 Task: Add an event with the title Second Team Building Workshop: Communication and Trust Building, date '2024/04/15', time 9:40 AM to 11:40 AMand add a description: Encourage participants to share their concerns or fears related to the exercise. Discuss the importance of trust, reliability, and effective communication within the team., put the event into Red category . Add location for the event as: Cork, Ireland, logged in from the account softage.8@softage.netand send the event invitation to softage.4@softage.net and softage.5@softage.net. Set a reminder for the event At time of event
Action: Mouse moved to (124, 155)
Screenshot: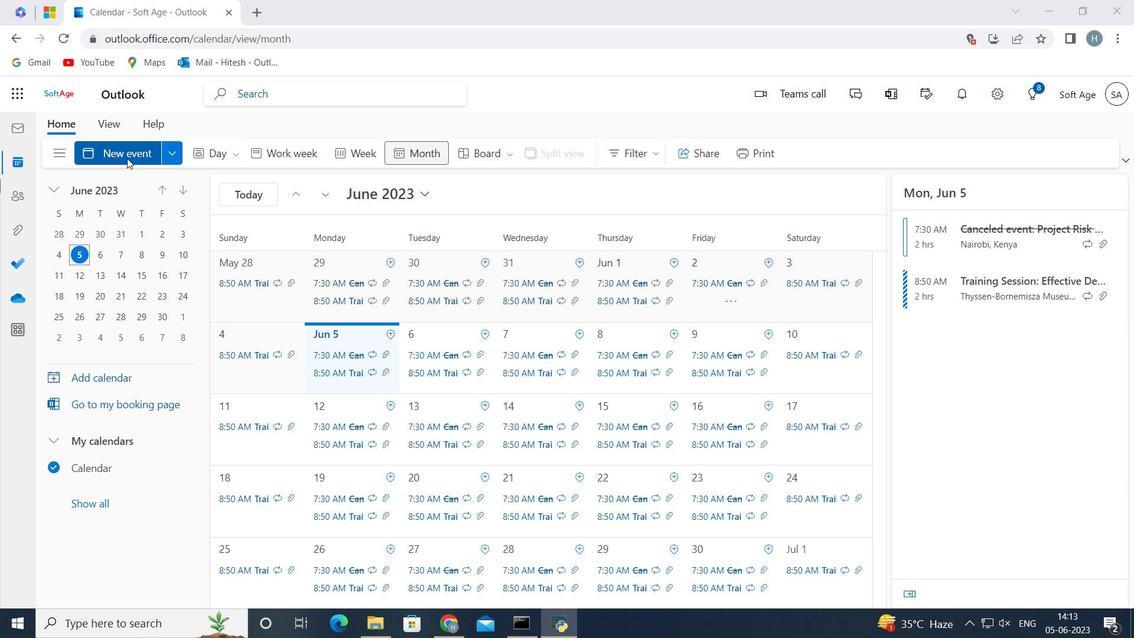 
Action: Mouse pressed left at (124, 155)
Screenshot: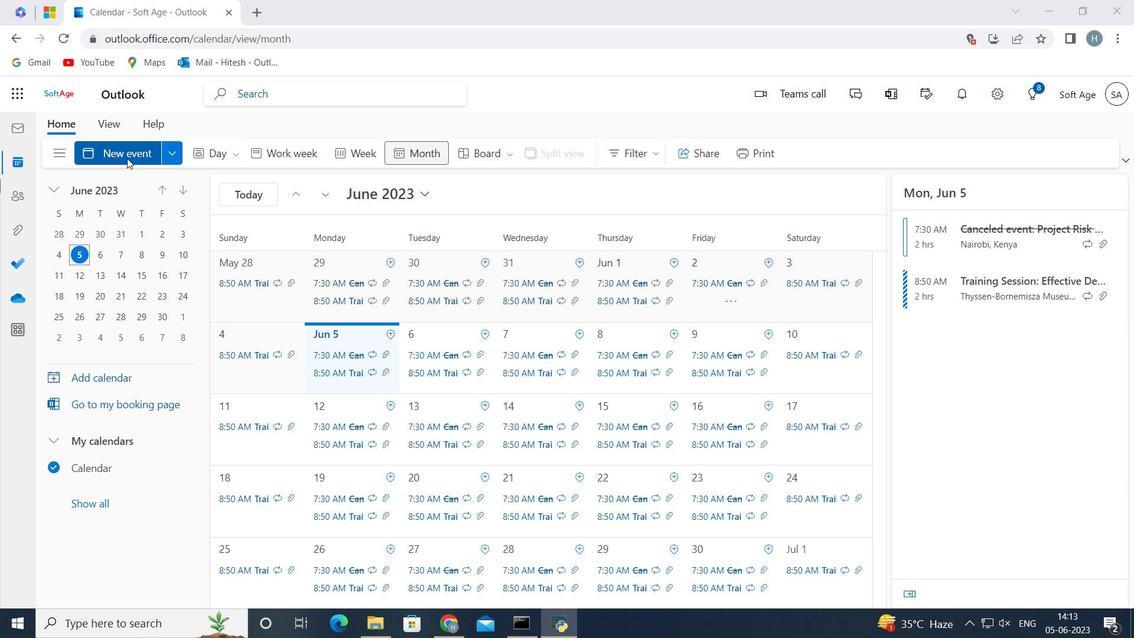 
Action: Mouse moved to (280, 242)
Screenshot: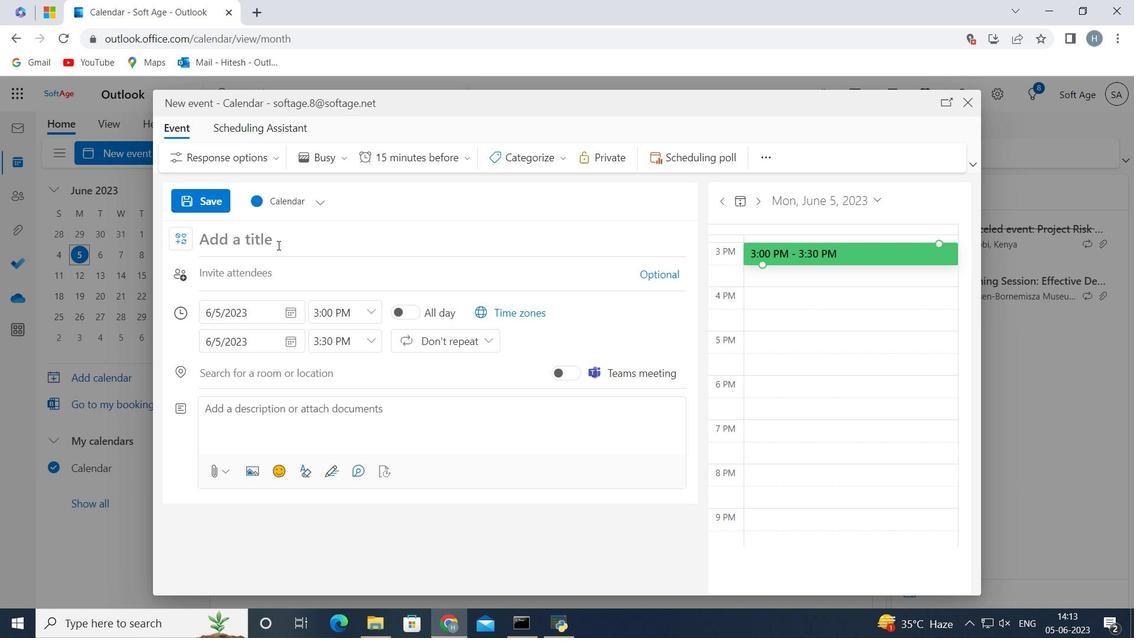
Action: Mouse pressed left at (280, 242)
Screenshot: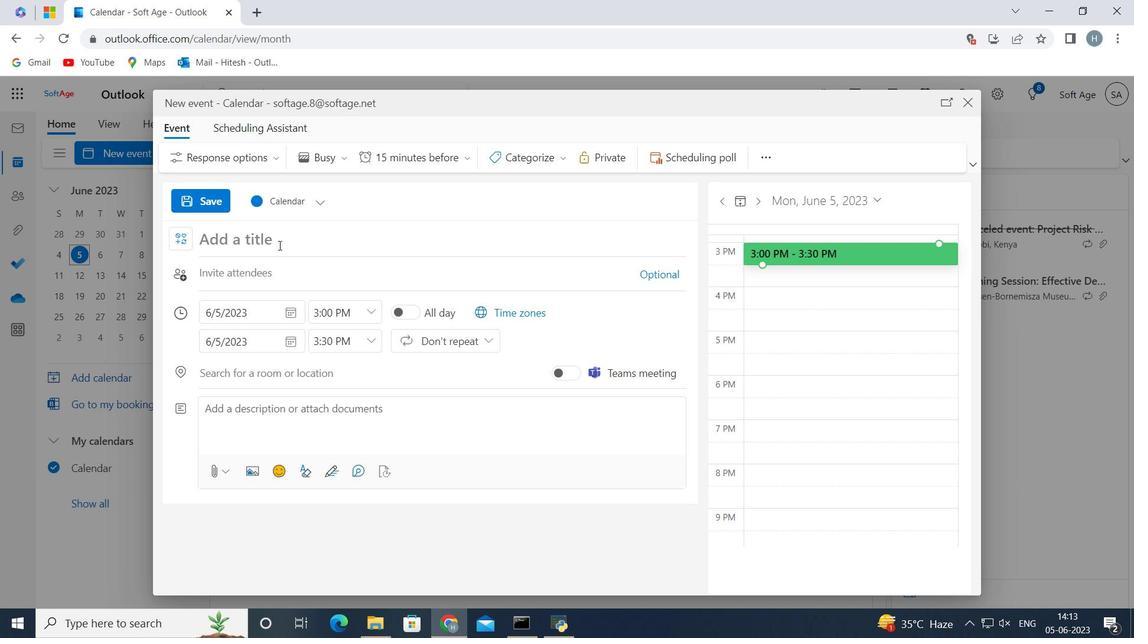 
Action: Key pressed <Key.shift>Second<Key.space><Key.shift>Team<Key.space><Key.shift>building<Key.space><Key.shift>workshop<Key.shift_r>:<Key.space><Key.shift>Communication<Key.space>and<Key.space><Key.shift>Trust<Key.space><Key.shift>Buildi<Key.backspace>ling<Key.backspace><Key.backspace><Key.backspace><Key.backspace>ing<Key.space>
Screenshot: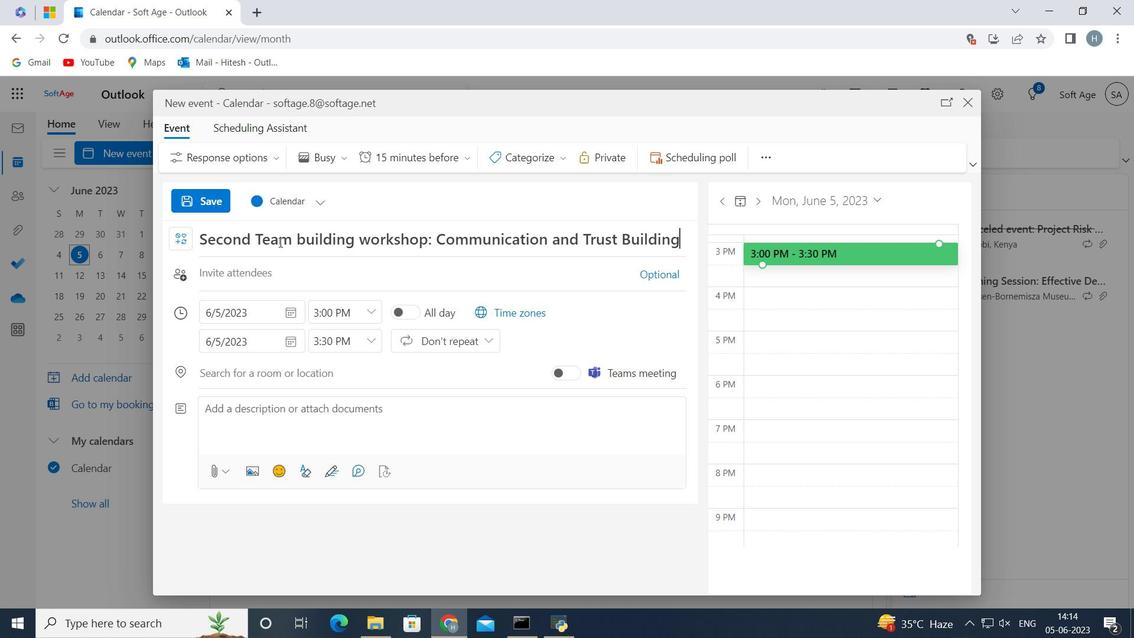 
Action: Mouse moved to (289, 312)
Screenshot: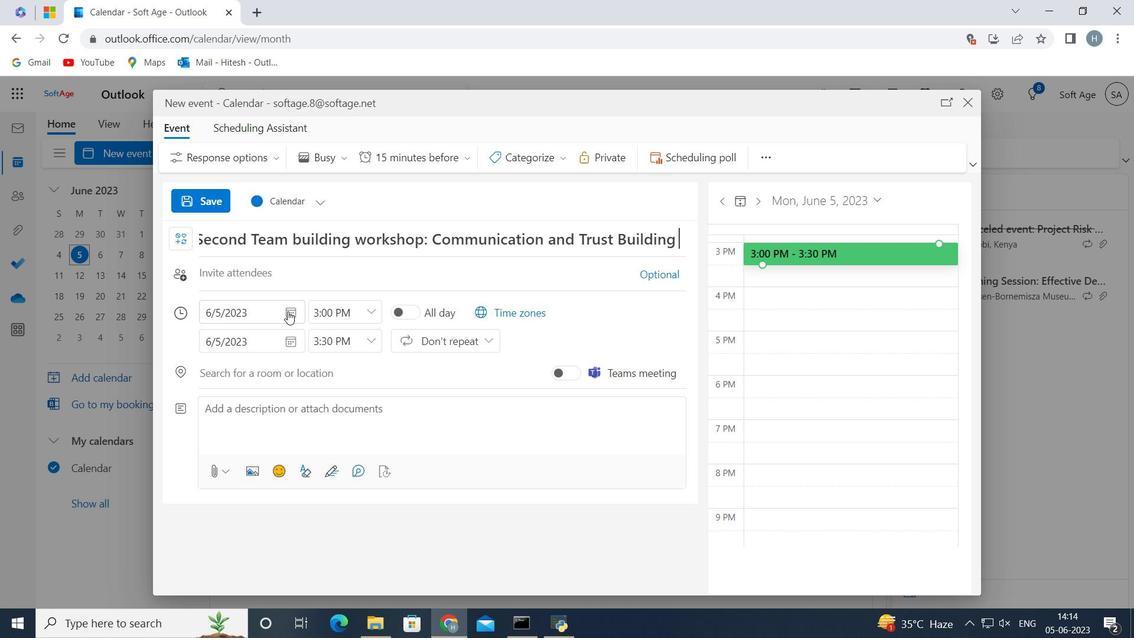 
Action: Mouse pressed left at (289, 312)
Screenshot: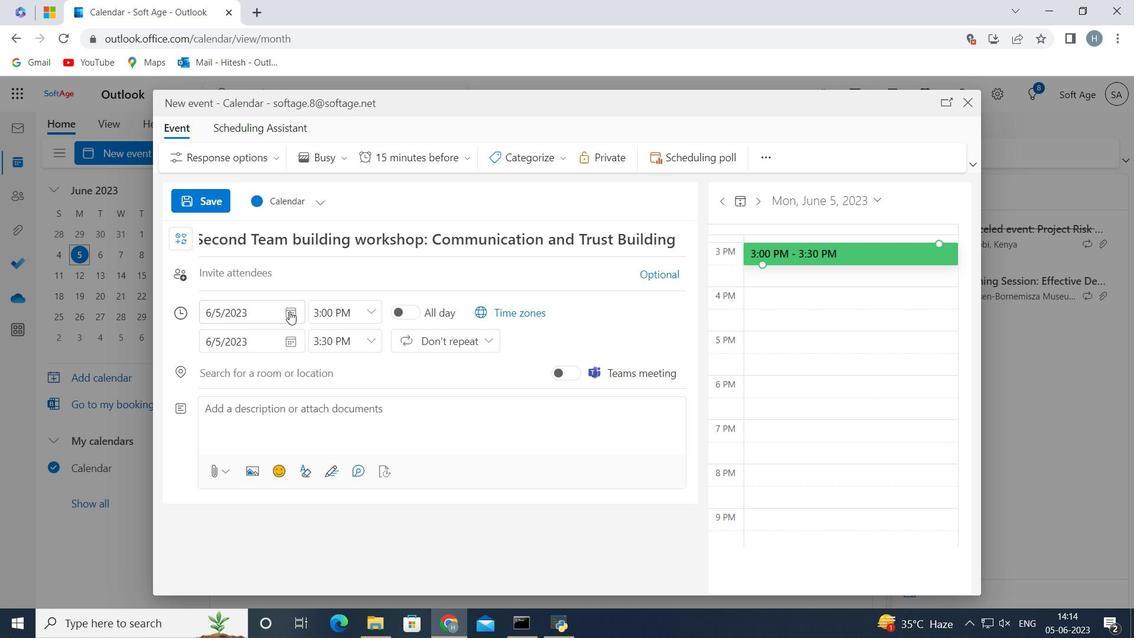 
Action: Mouse moved to (257, 339)
Screenshot: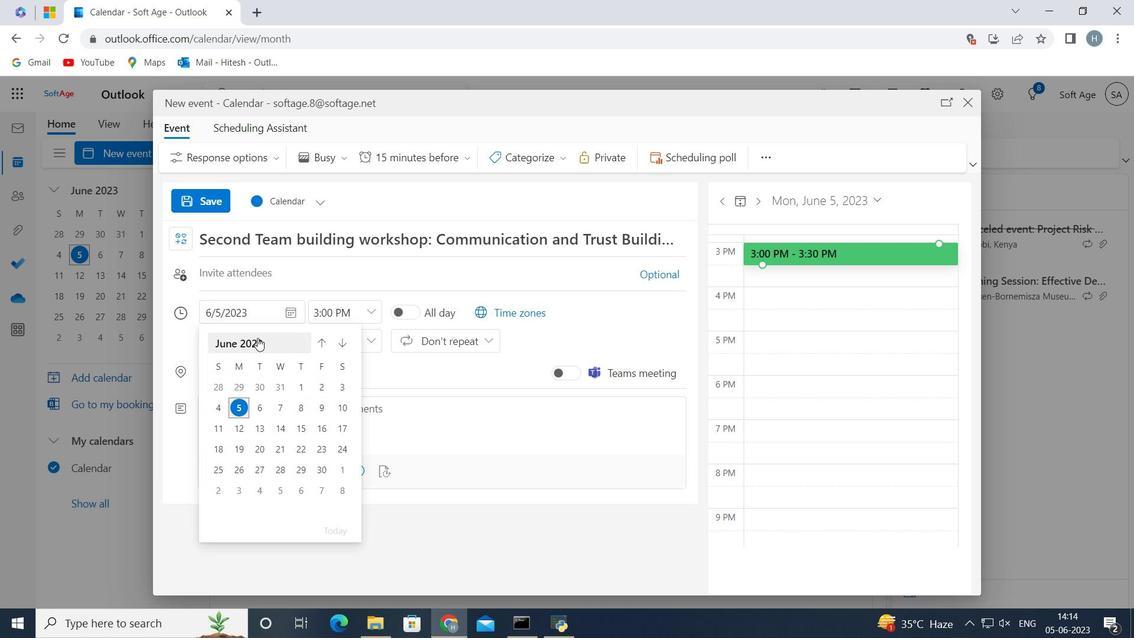 
Action: Mouse pressed left at (257, 339)
Screenshot: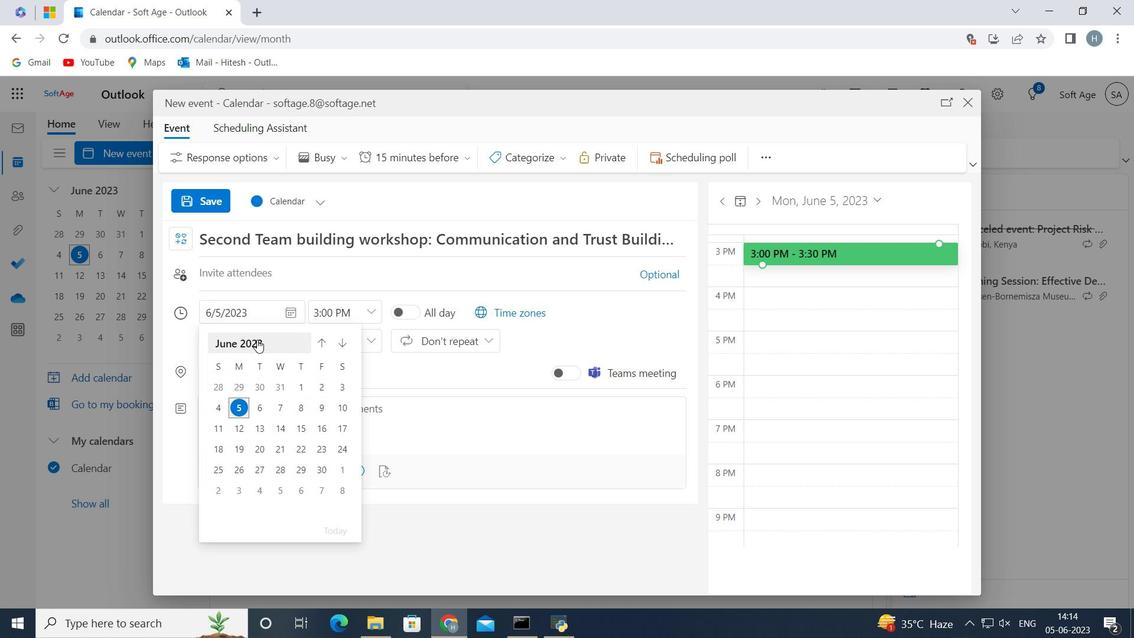
Action: Mouse pressed left at (257, 339)
Screenshot: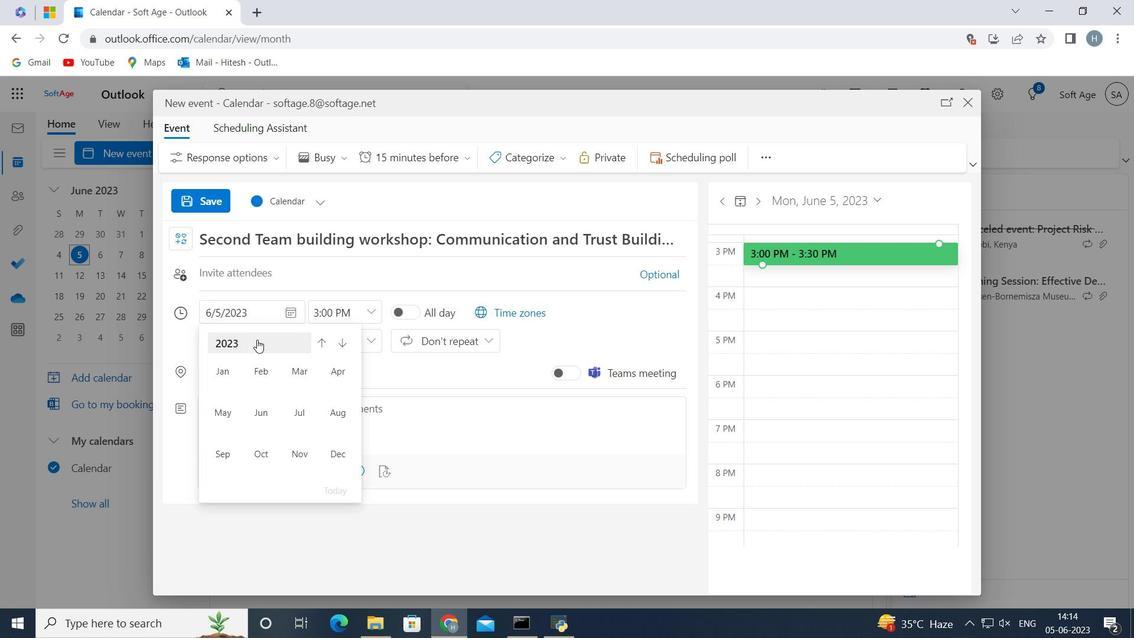 
Action: Mouse moved to (226, 410)
Screenshot: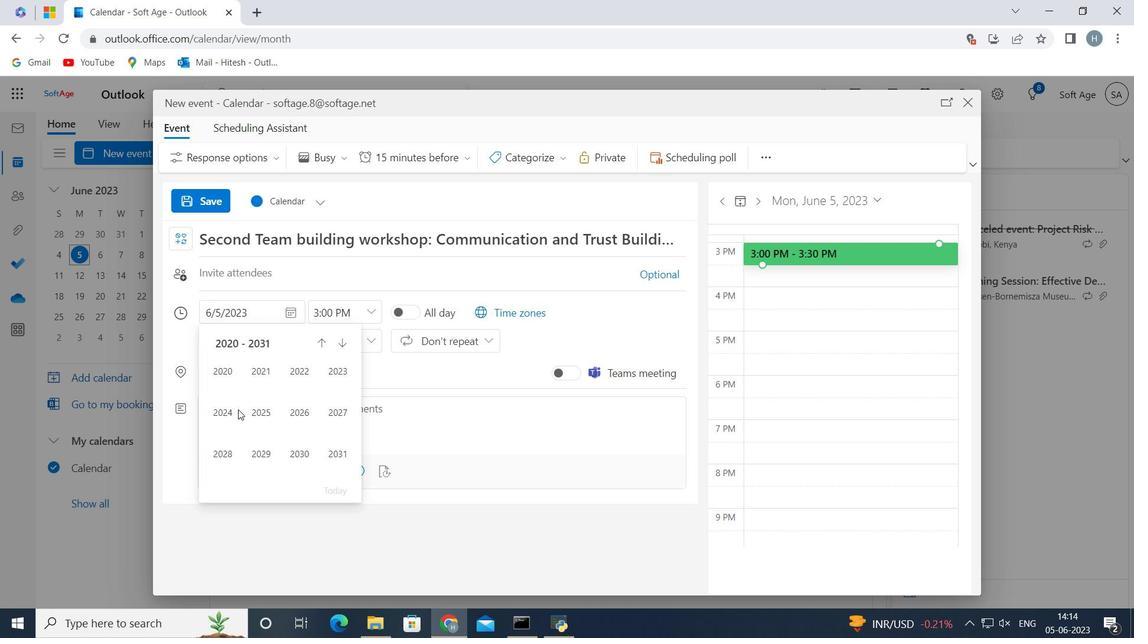 
Action: Mouse pressed left at (226, 410)
Screenshot: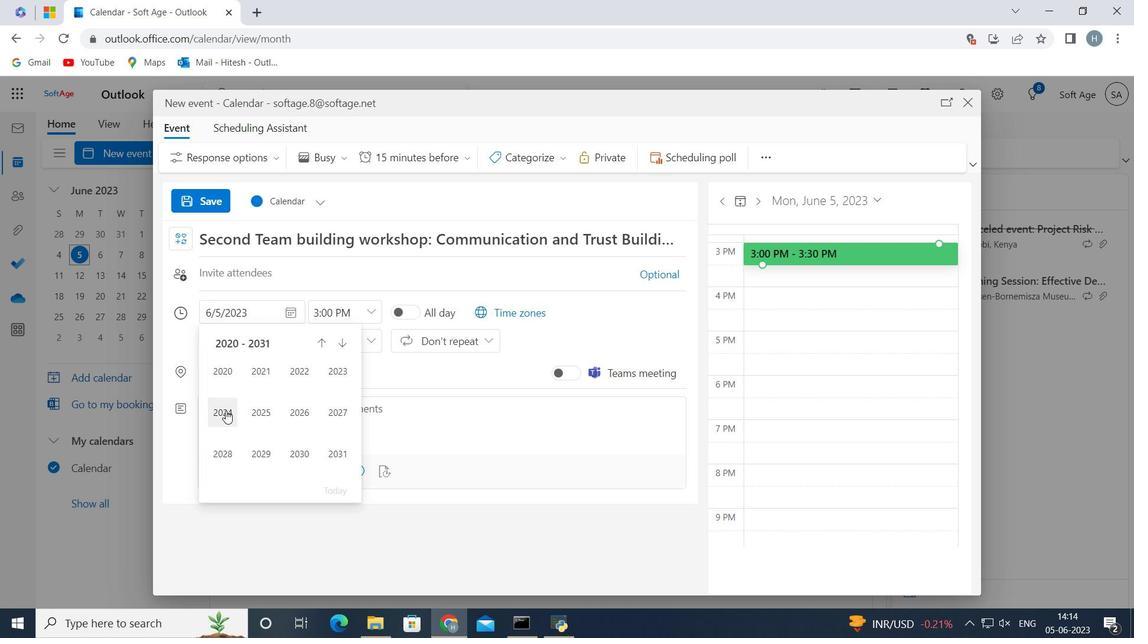 
Action: Mouse moved to (335, 369)
Screenshot: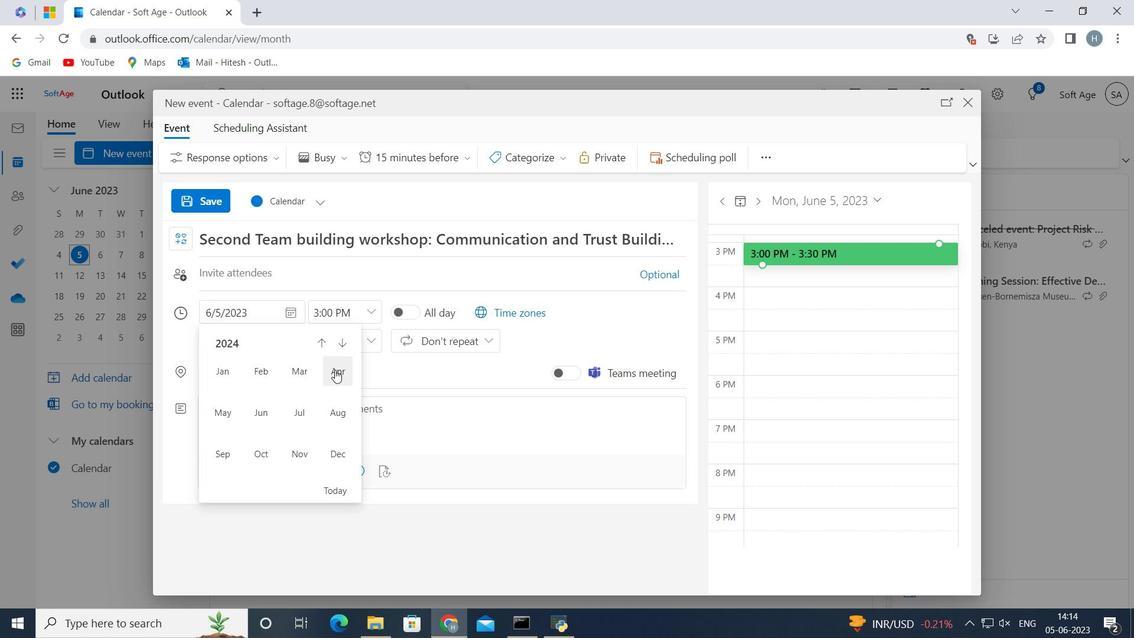 
Action: Mouse pressed left at (335, 369)
Screenshot: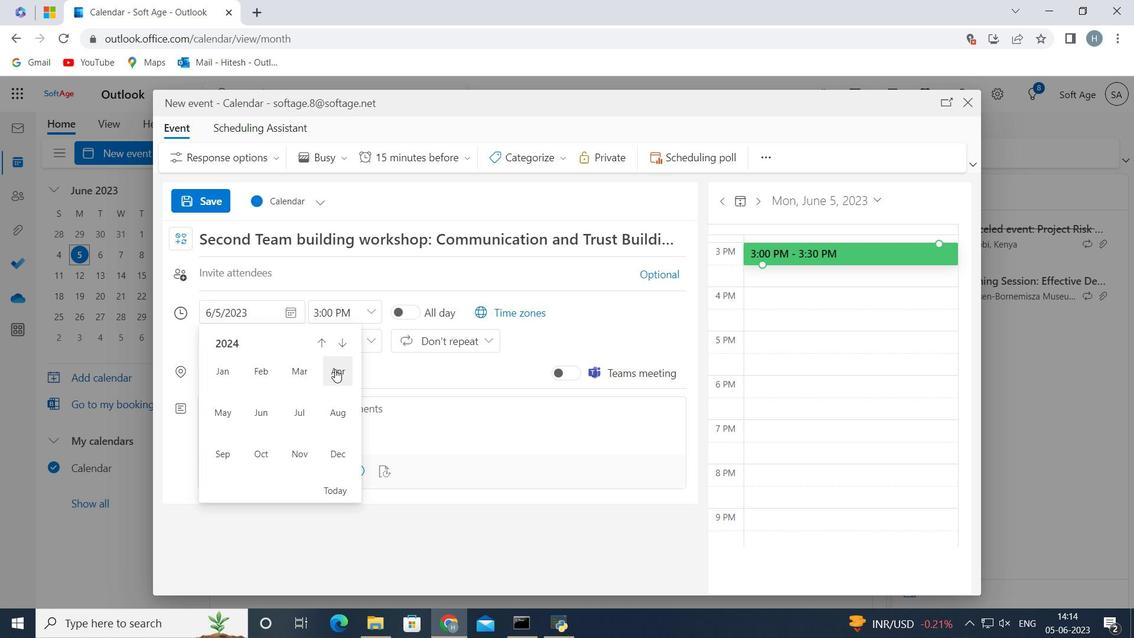 
Action: Mouse moved to (245, 424)
Screenshot: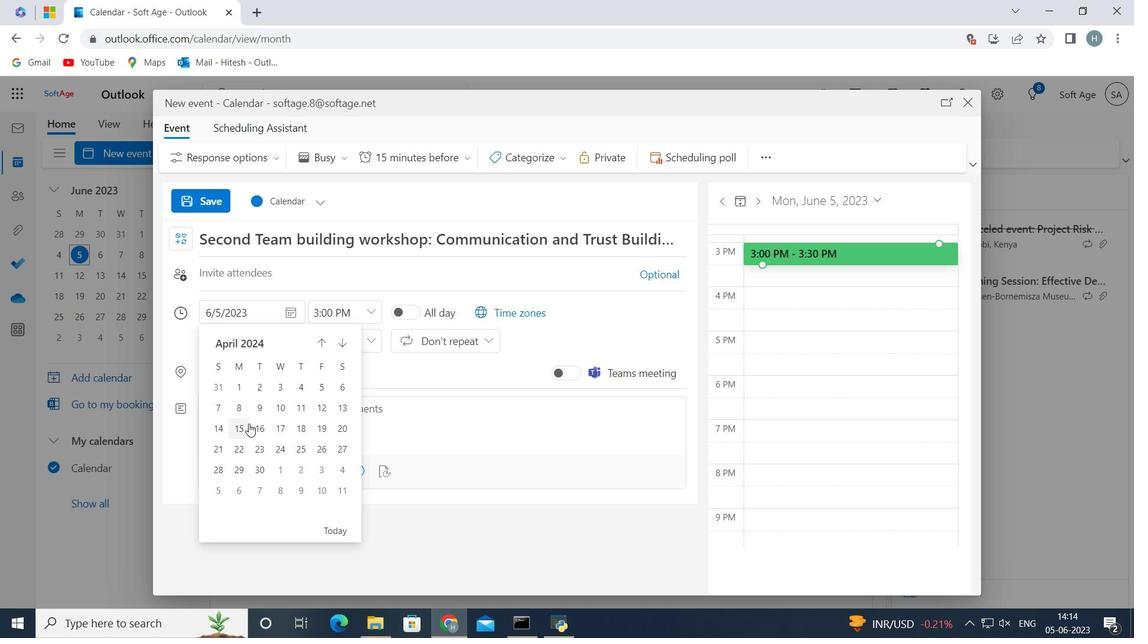 
Action: Mouse pressed left at (245, 424)
Screenshot: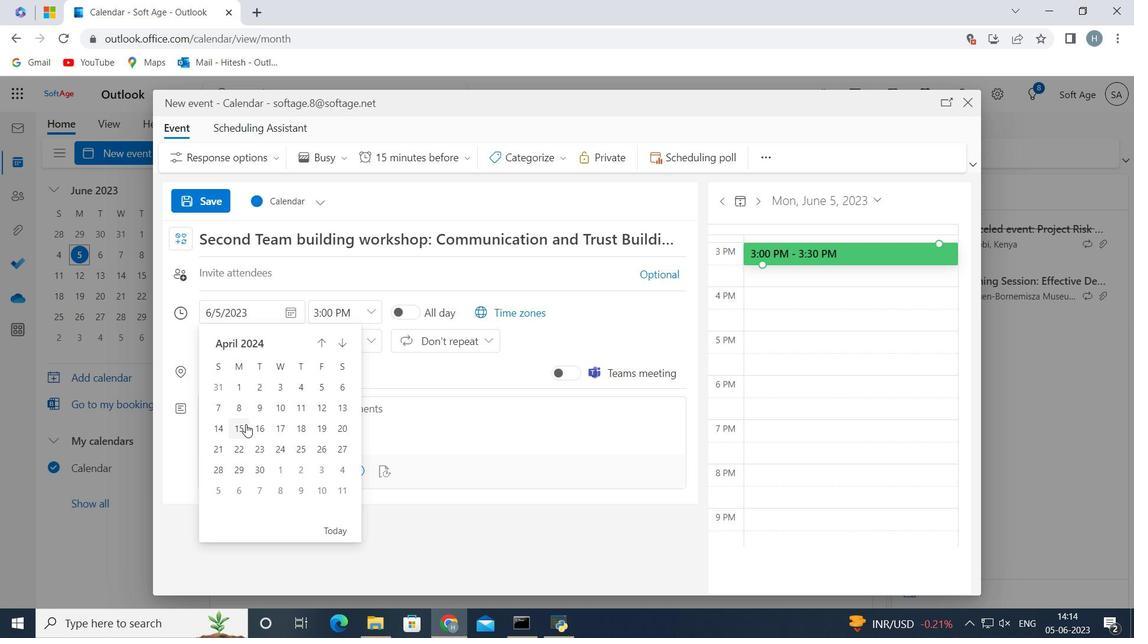 
Action: Mouse moved to (372, 312)
Screenshot: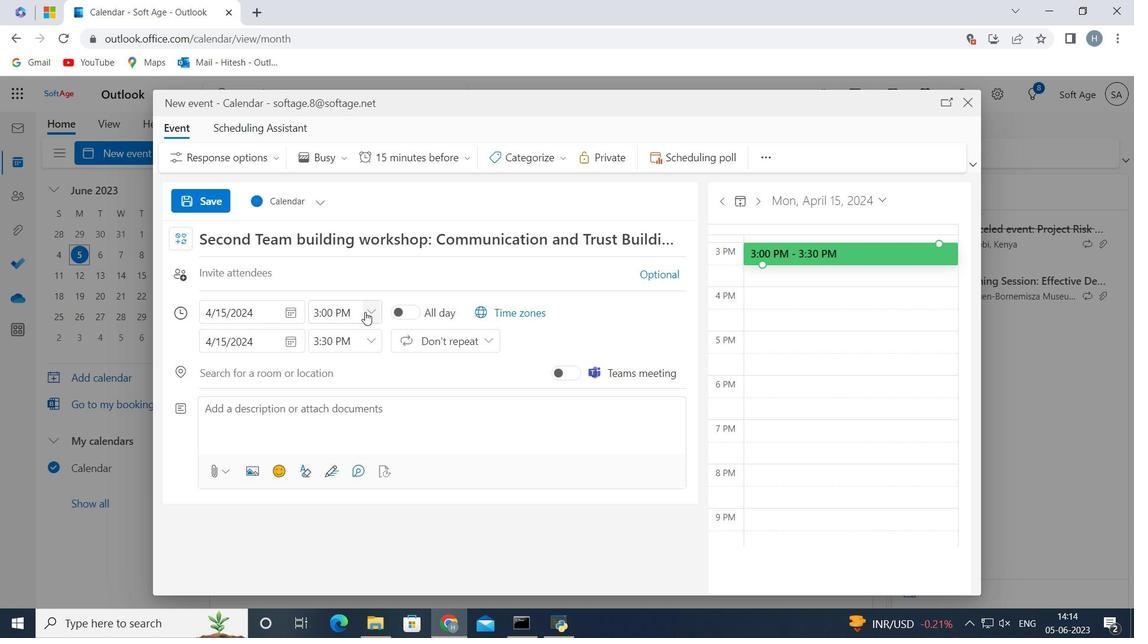 
Action: Mouse pressed left at (372, 312)
Screenshot: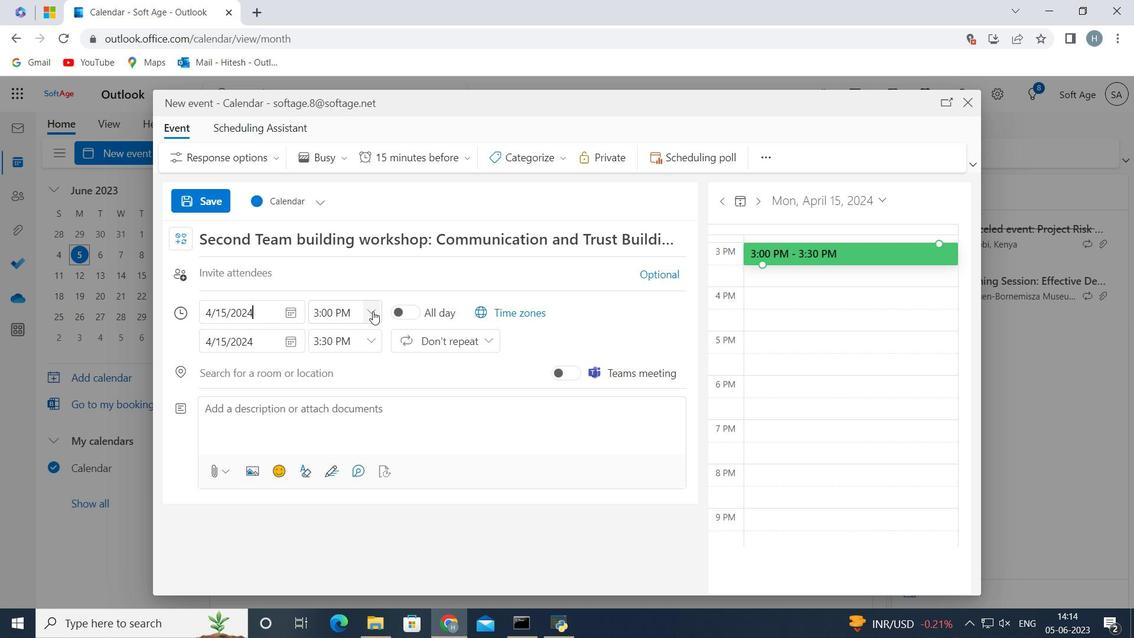 
Action: Mouse moved to (345, 365)
Screenshot: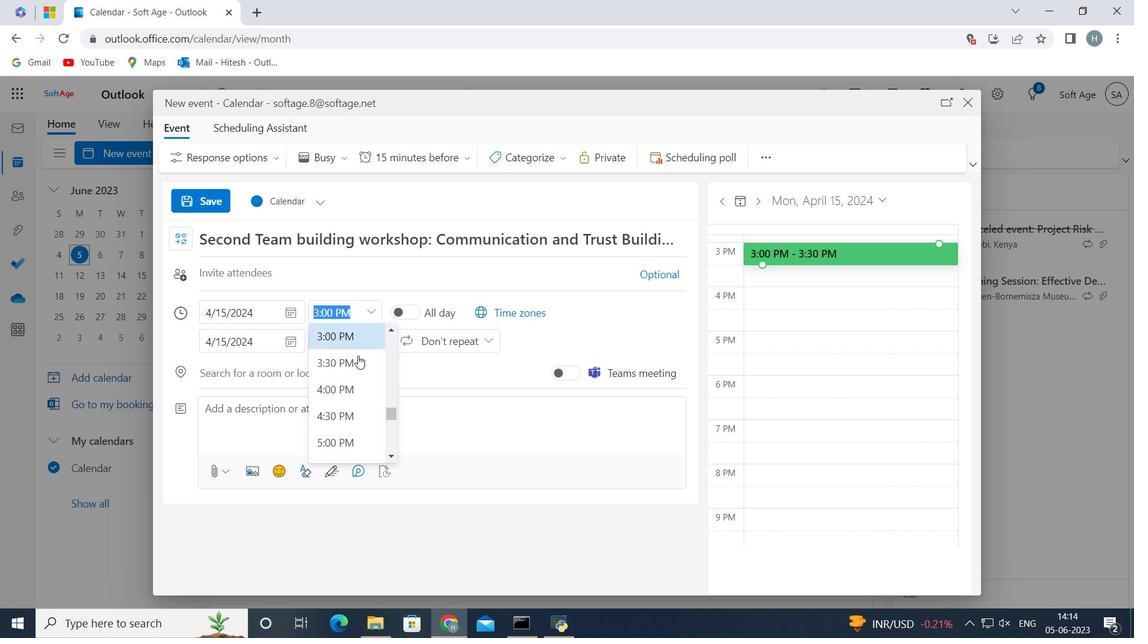 
Action: Mouse scrolled (345, 365) with delta (0, 0)
Screenshot: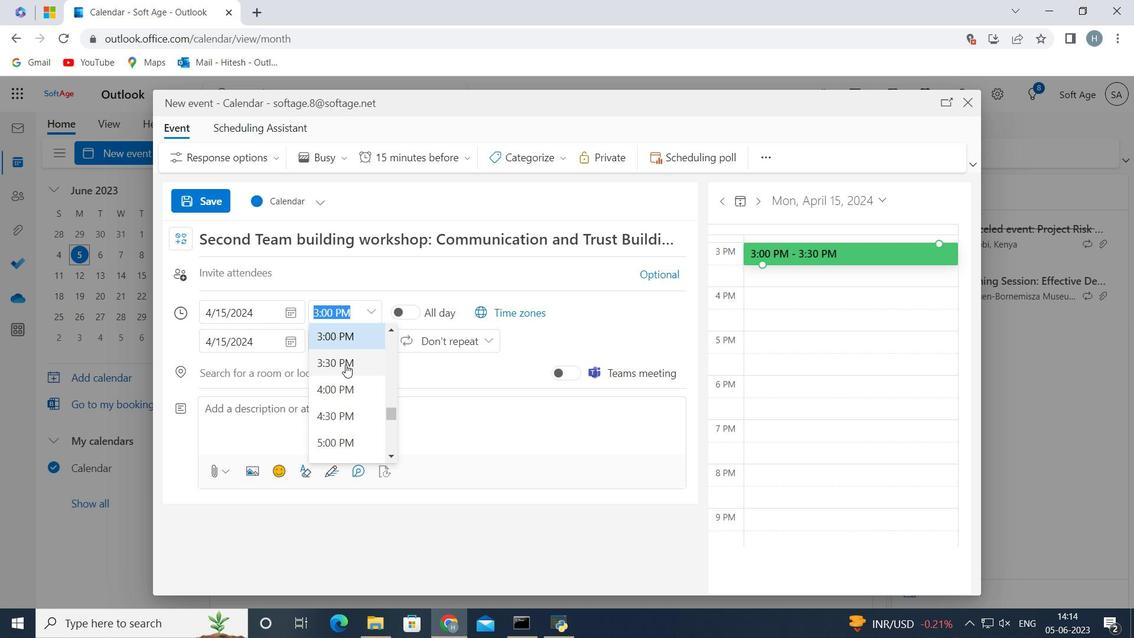 
Action: Mouse scrolled (345, 365) with delta (0, 0)
Screenshot: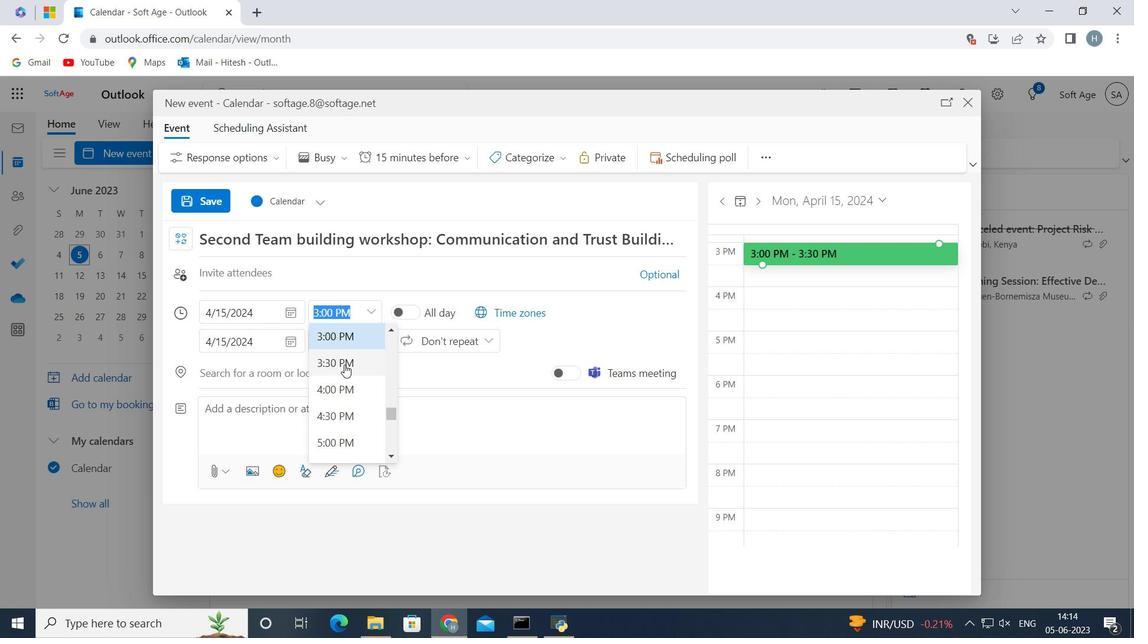 
Action: Mouse scrolled (345, 365) with delta (0, 0)
Screenshot: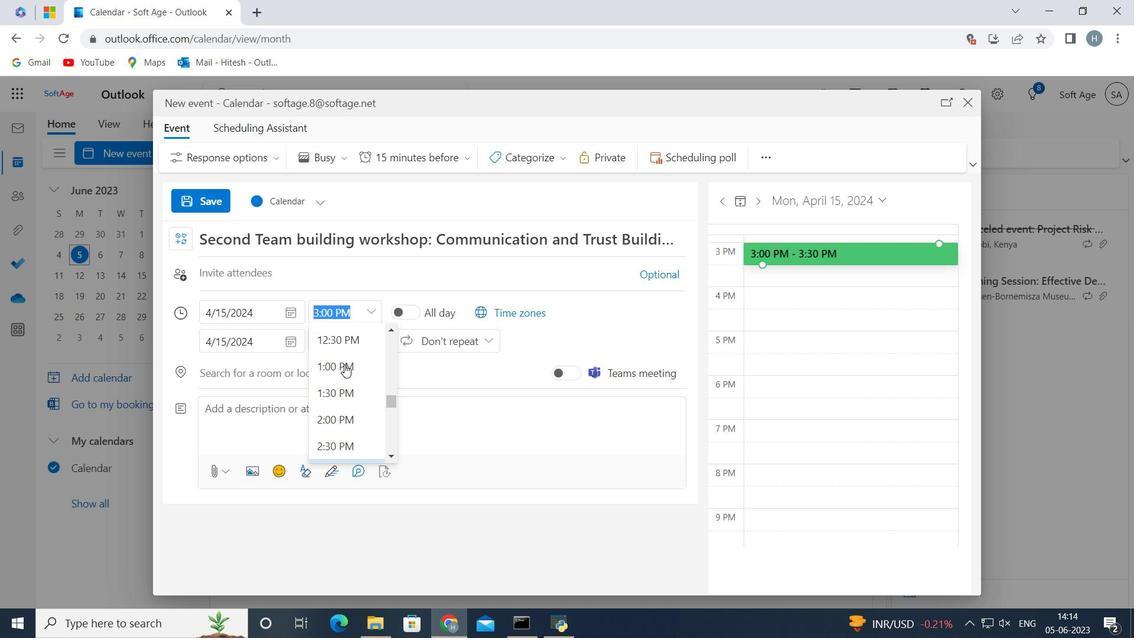 
Action: Mouse scrolled (345, 365) with delta (0, 0)
Screenshot: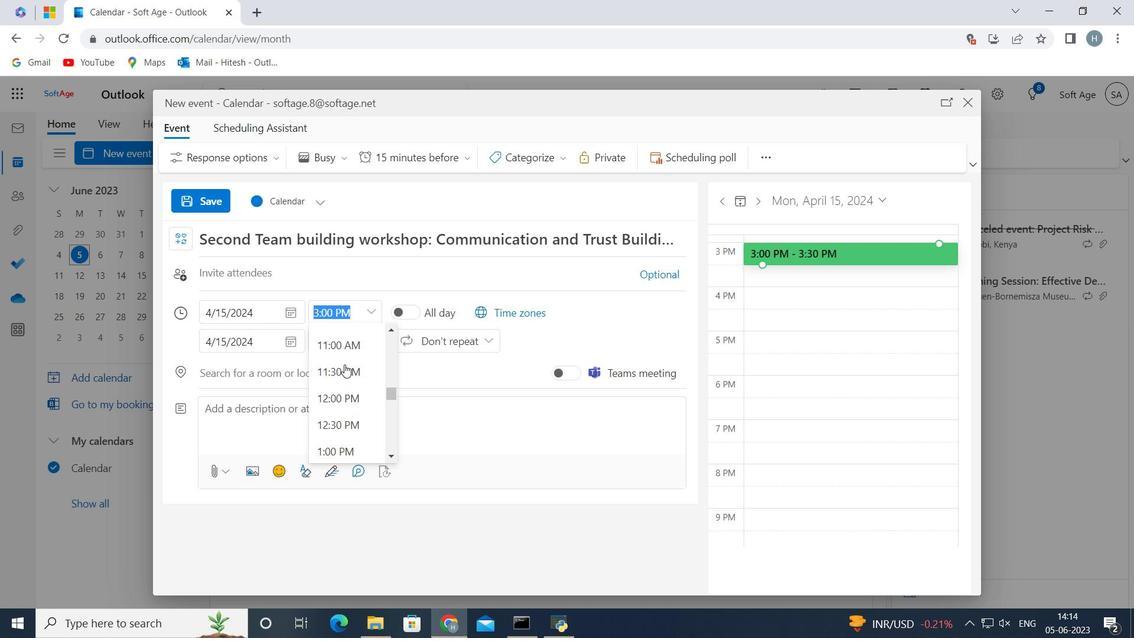 
Action: Mouse scrolled (345, 365) with delta (0, 0)
Screenshot: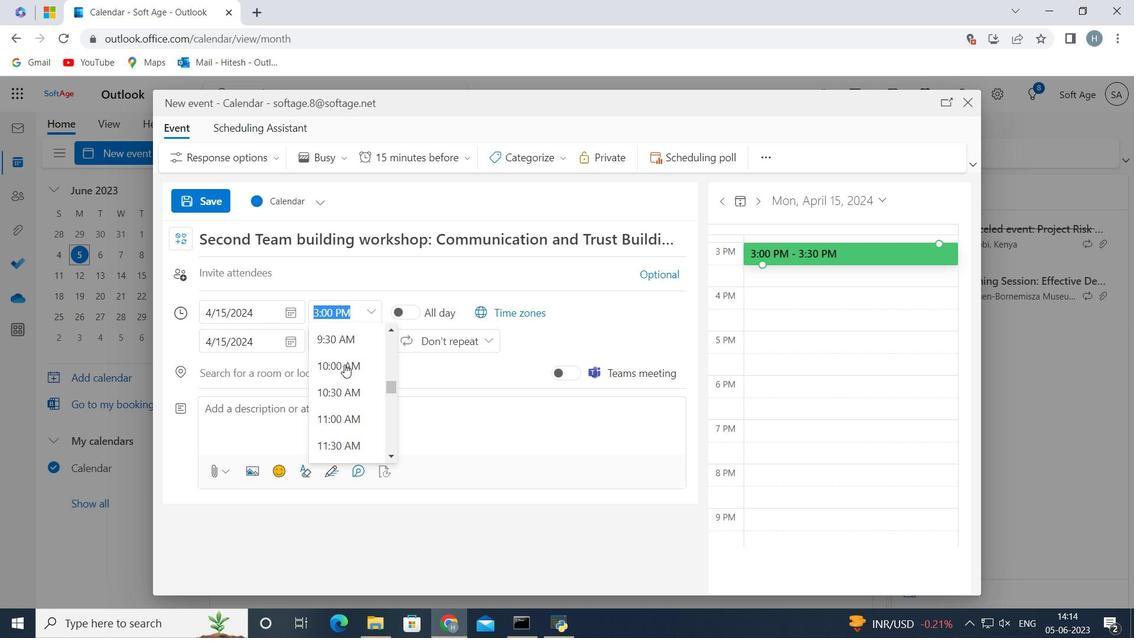 
Action: Mouse moved to (326, 405)
Screenshot: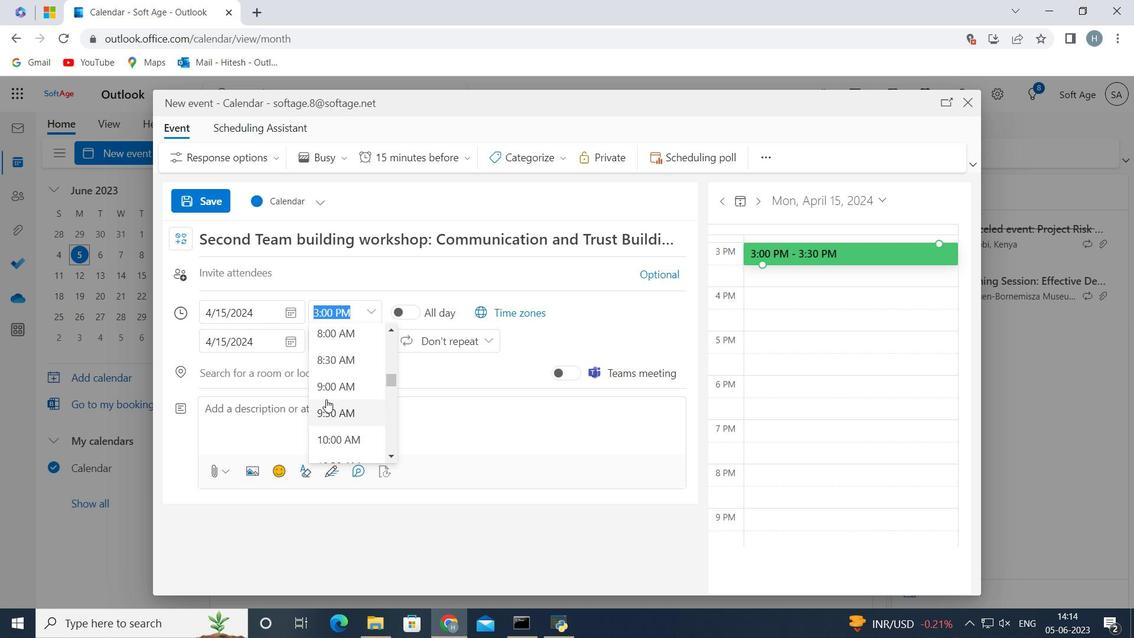 
Action: Mouse pressed left at (326, 405)
Screenshot: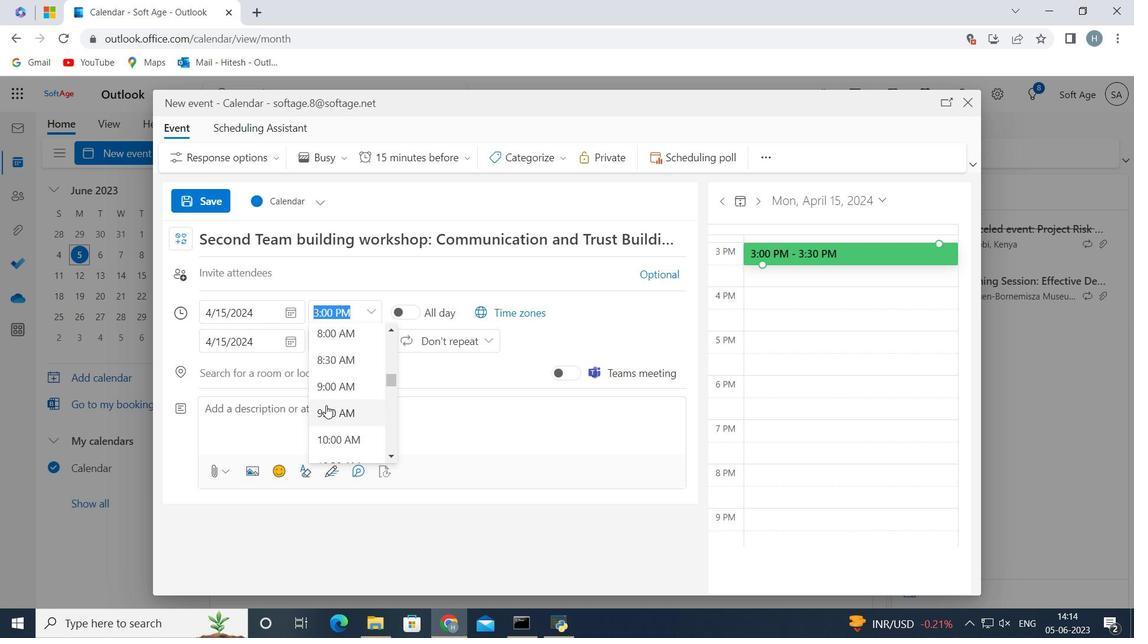 
Action: Mouse moved to (334, 313)
Screenshot: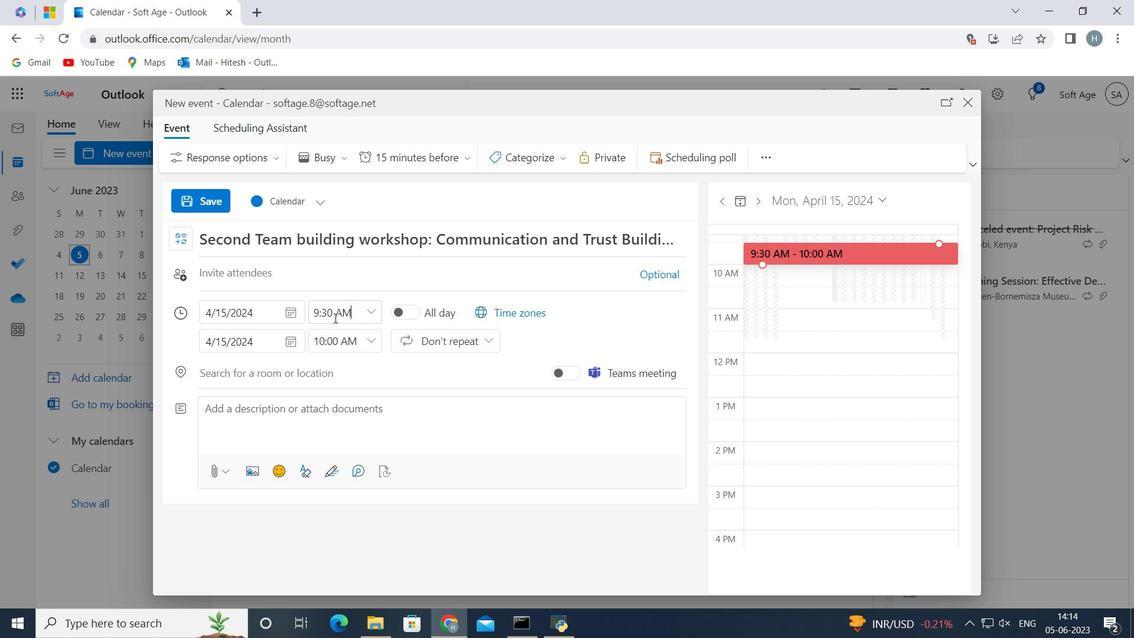 
Action: Mouse pressed left at (334, 313)
Screenshot: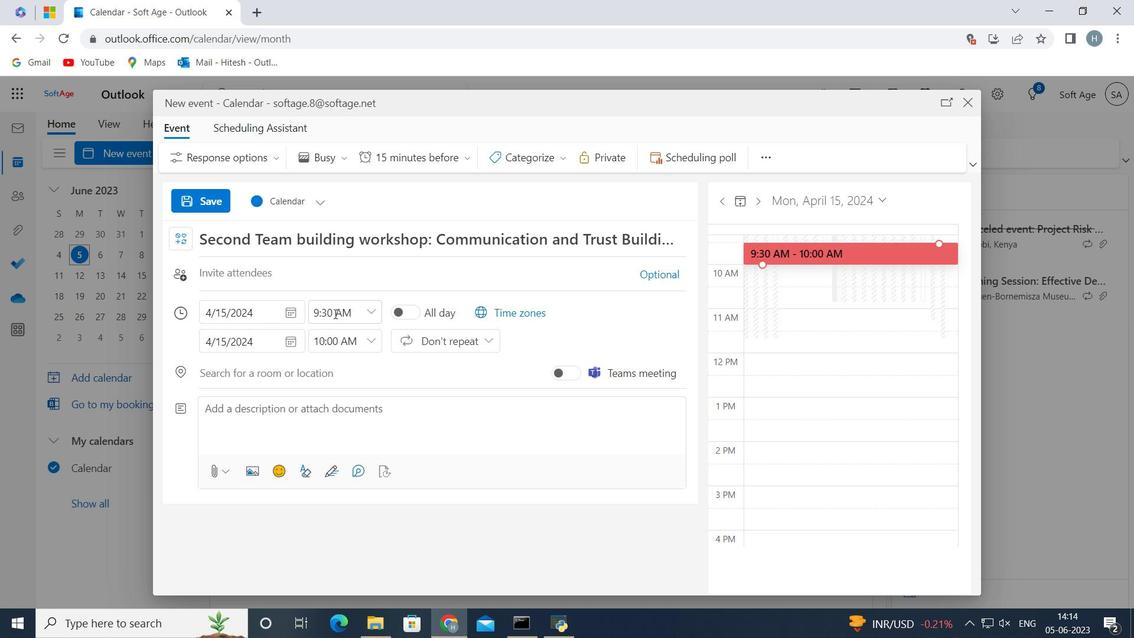 
Action: Mouse moved to (332, 313)
Screenshot: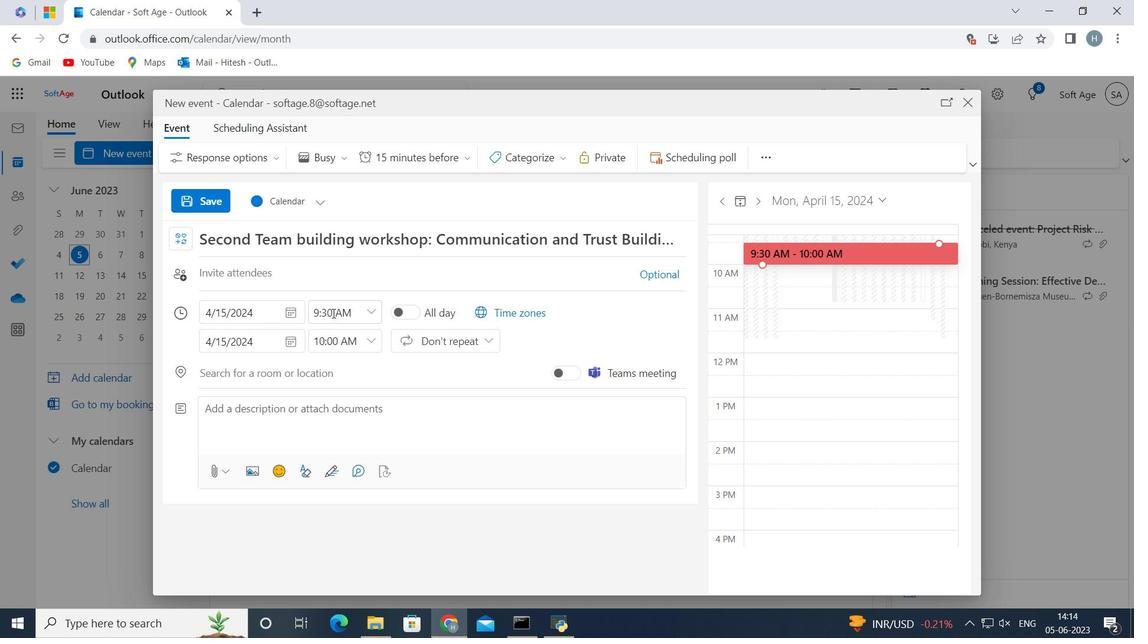 
Action: Mouse pressed left at (332, 313)
Screenshot: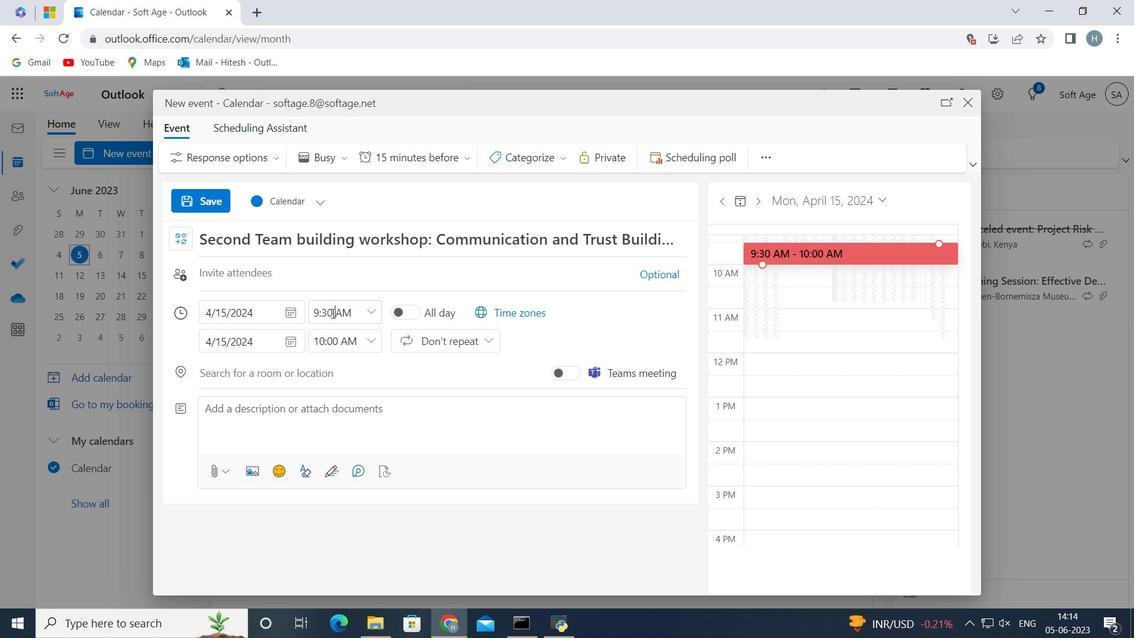 
Action: Key pressed <Key.backspace><Key.backspace>40
Screenshot: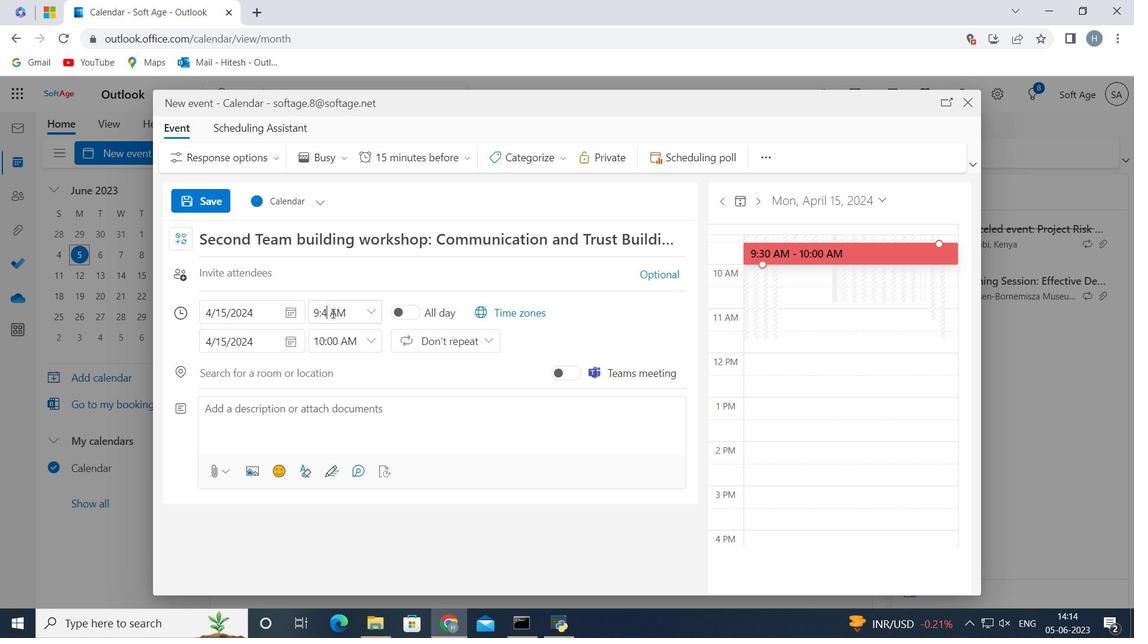 
Action: Mouse moved to (368, 336)
Screenshot: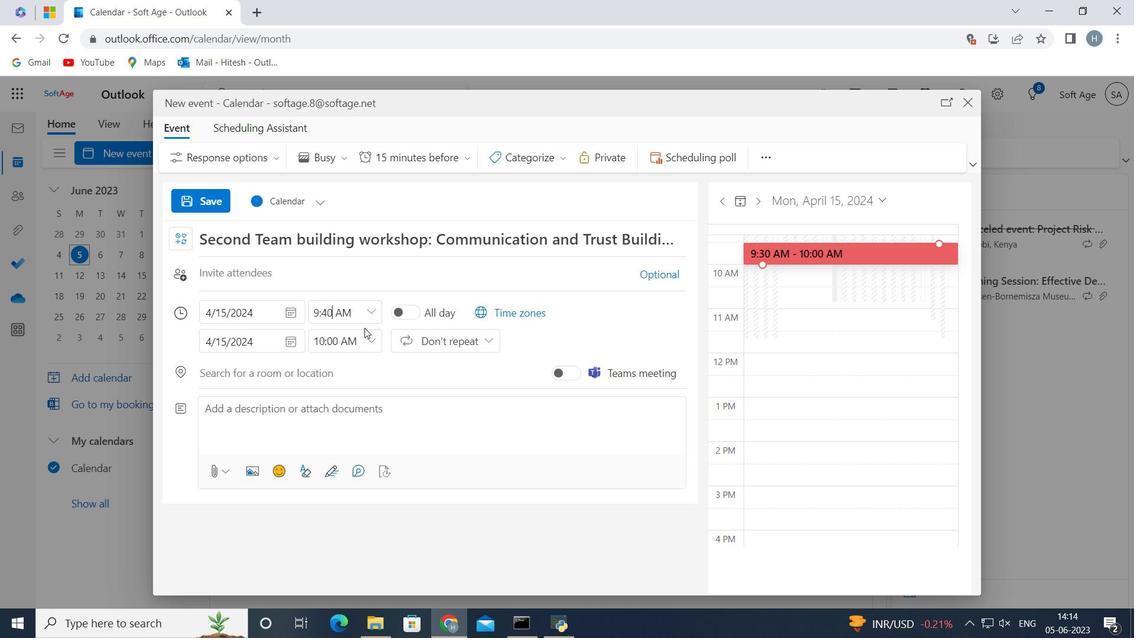 
Action: Mouse pressed left at (368, 336)
Screenshot: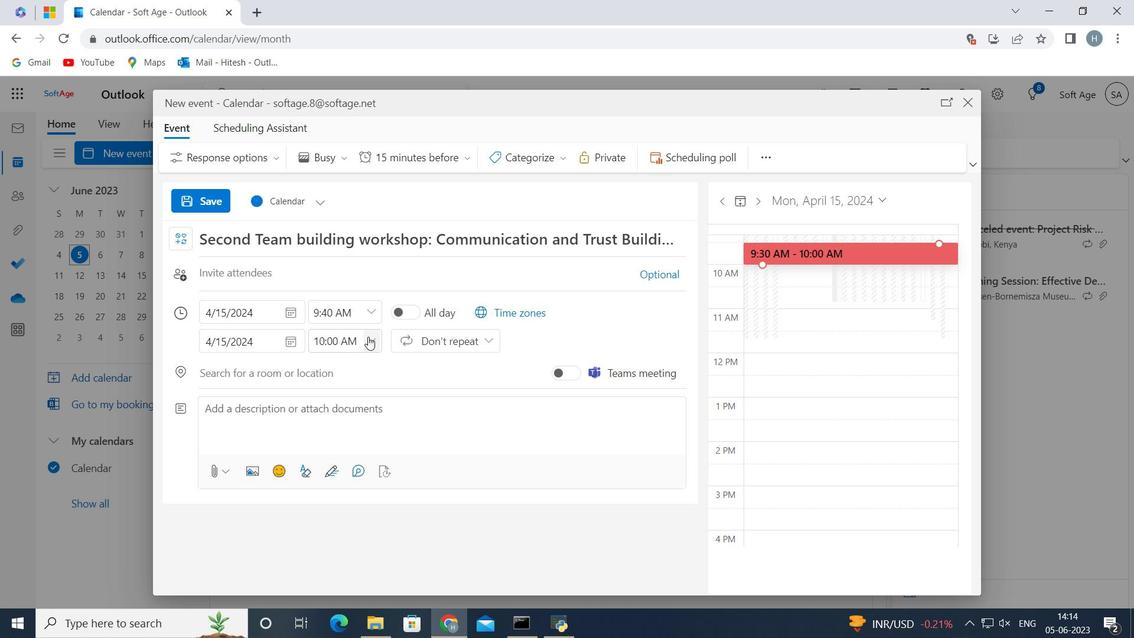 
Action: Mouse moved to (349, 444)
Screenshot: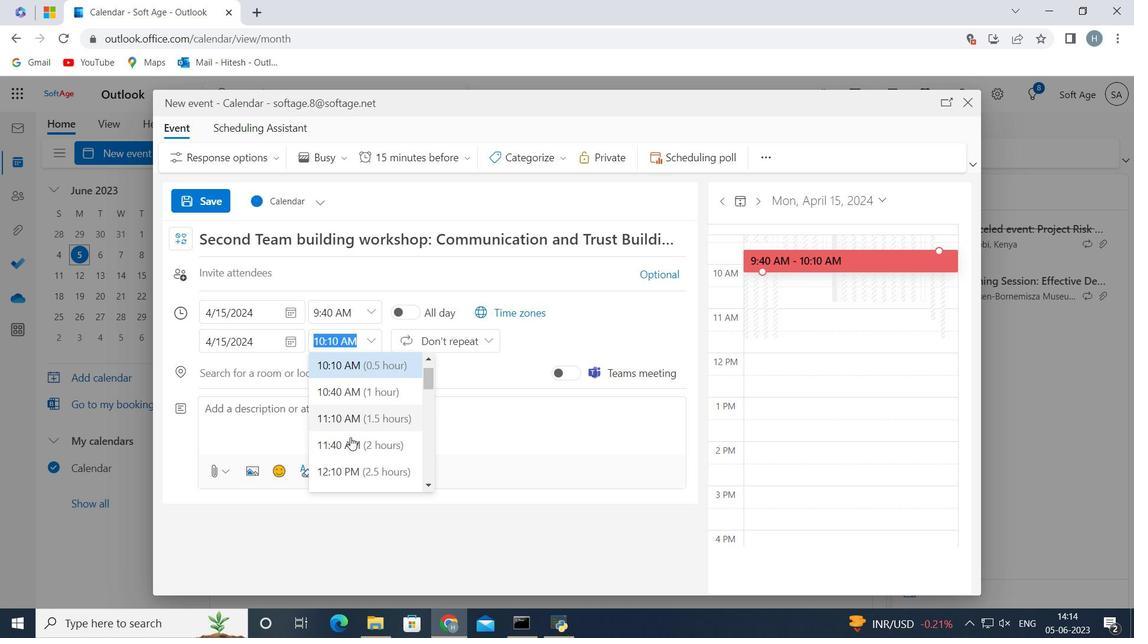 
Action: Mouse pressed left at (349, 444)
Screenshot: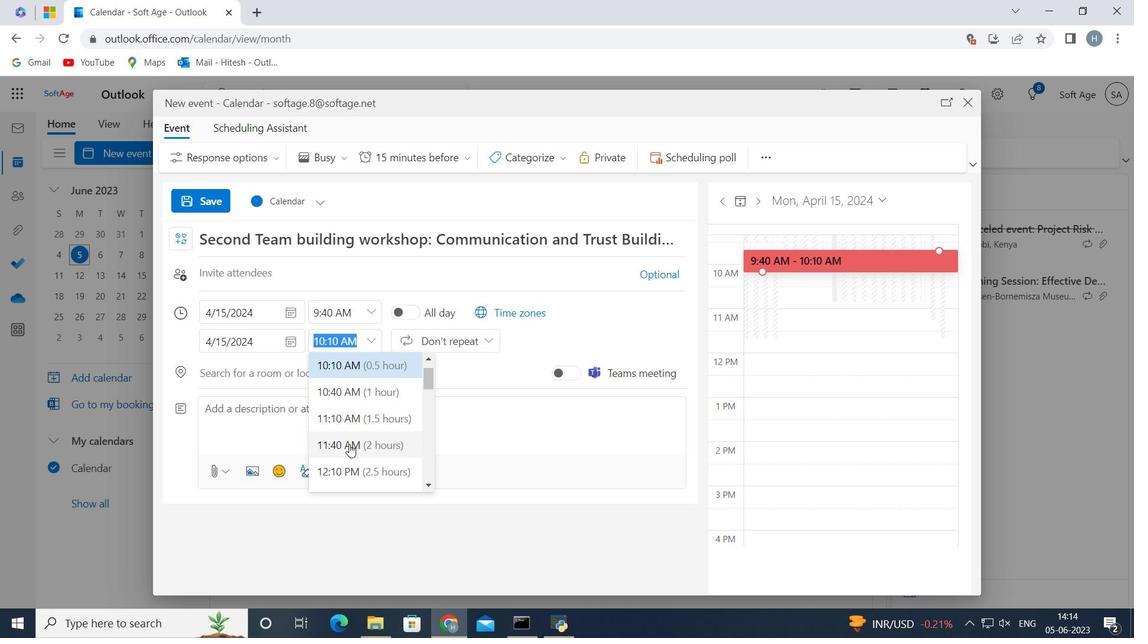 
Action: Mouse moved to (329, 416)
Screenshot: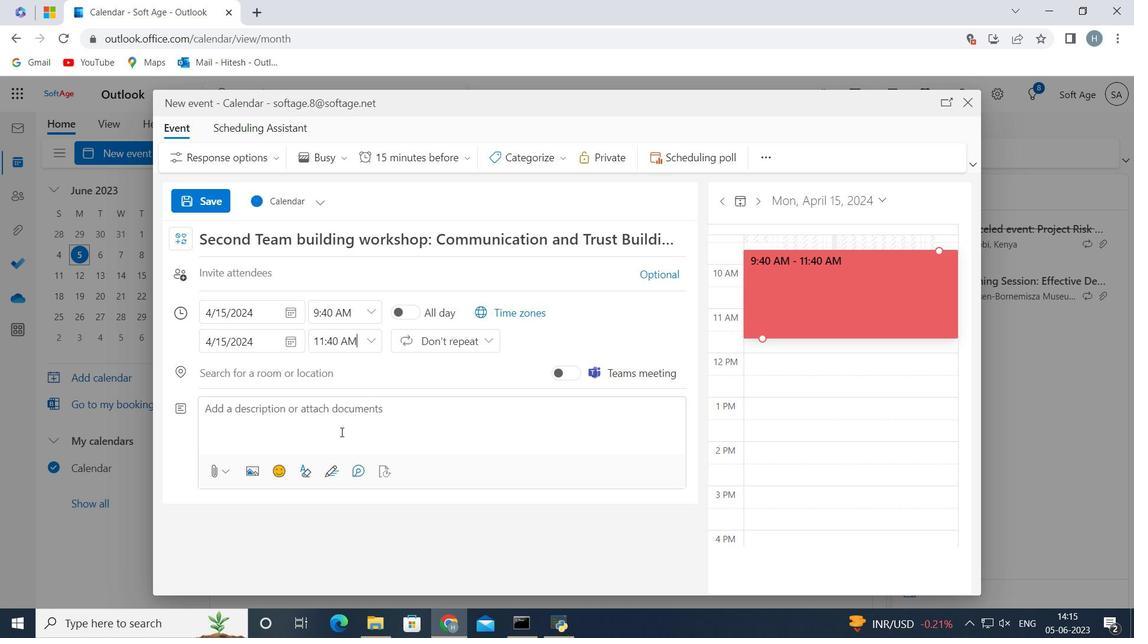 
Action: Mouse pressed left at (329, 416)
Screenshot: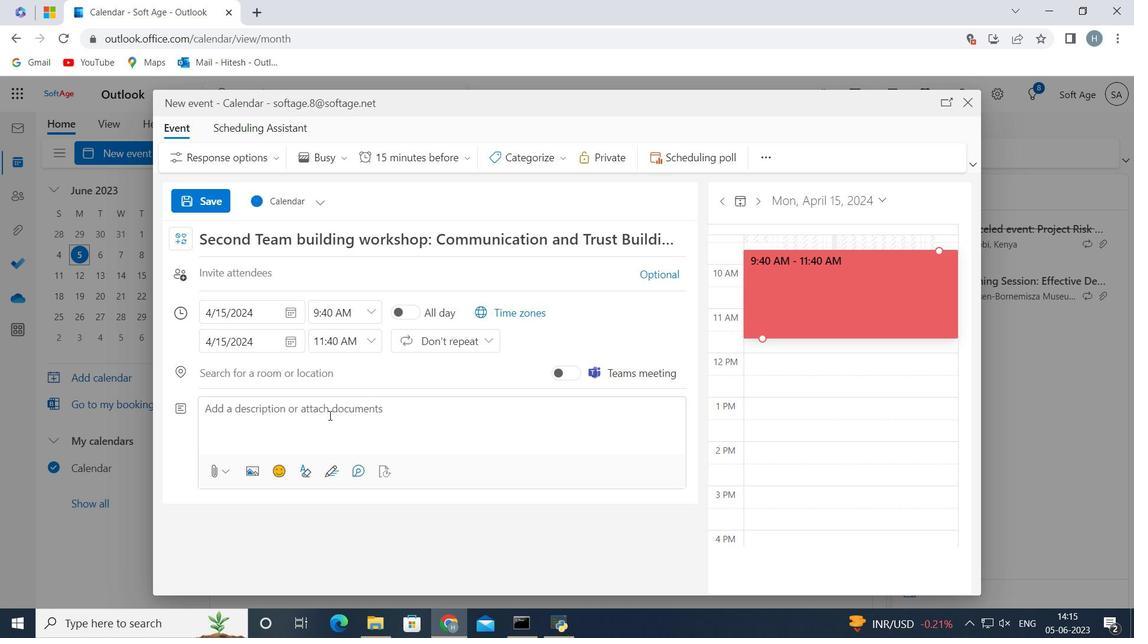 
Action: Key pressed <Key.shift>Encourage<Key.space>participants<Key.space>to<Key.space>share<Key.space>their<Key.space>concerns<Key.space>or<Key.space>fears<Key.space>related<Key.space>to<Key.space>the<Key.space>exercise.<Key.space><Key.shift>Discuss<Key.space>the<Key.space>importance<Key.space>of<Key.space>trust,<Key.space>reliability,<Key.space>and<Key.space>effective<Key.space>communication<Key.space>within<Key.space>the<Key.space>team.<Key.space>
Screenshot: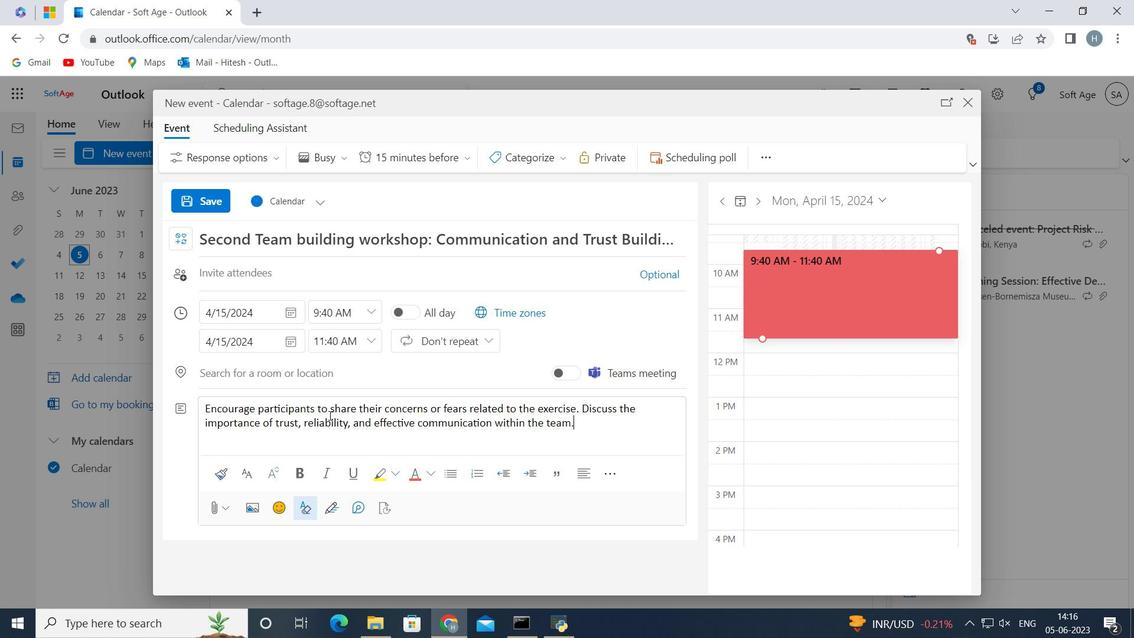 
Action: Mouse moved to (557, 160)
Screenshot: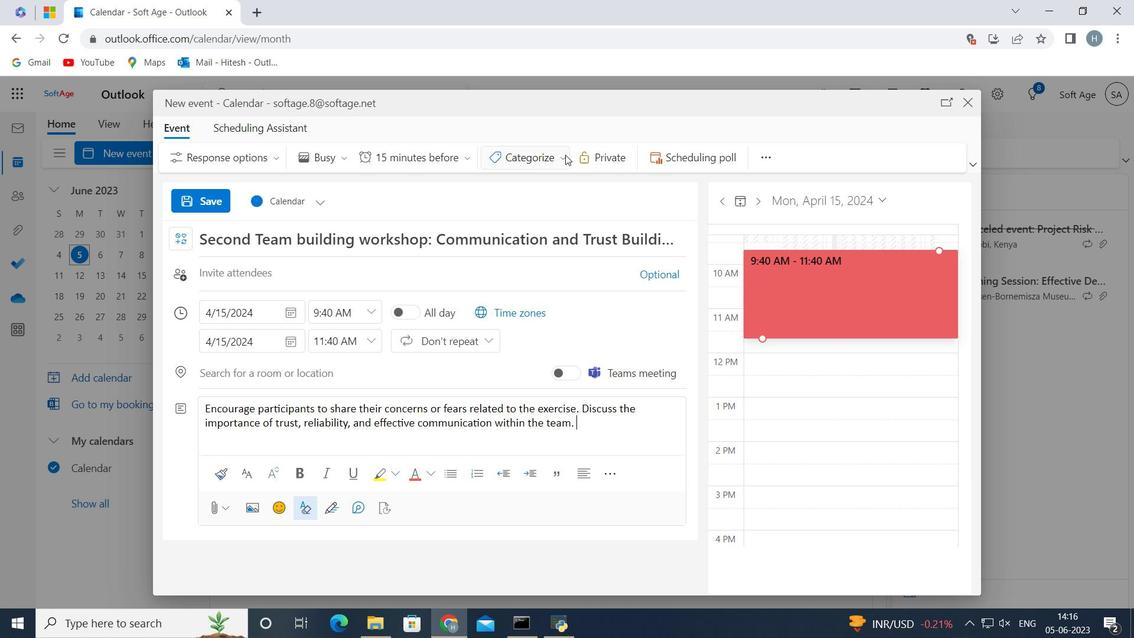 
Action: Mouse pressed left at (557, 160)
Screenshot: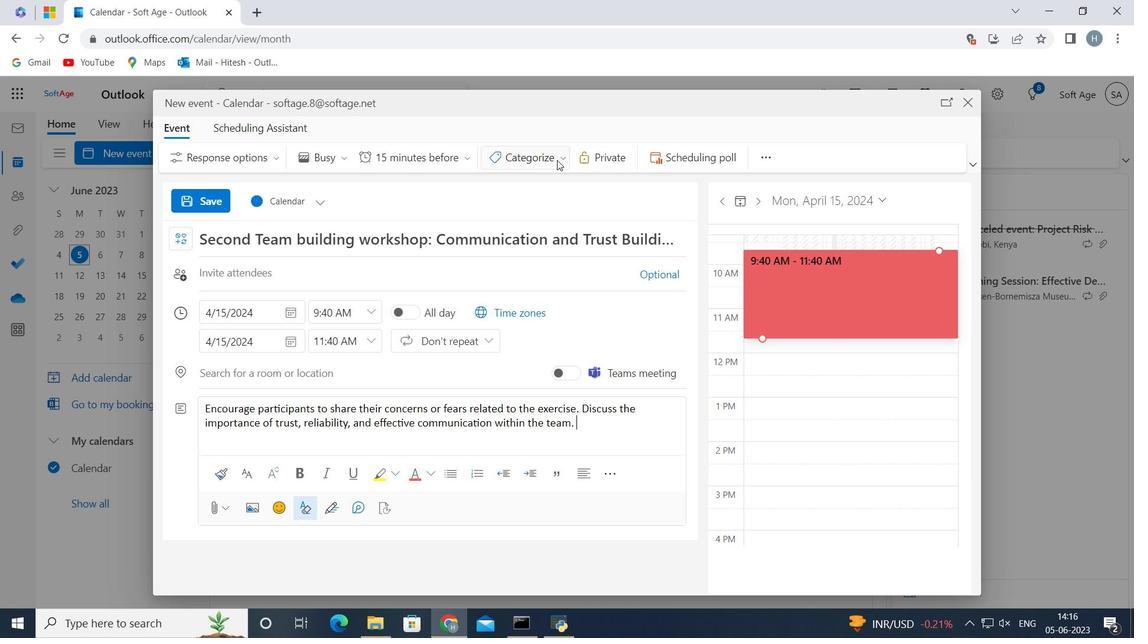 
Action: Mouse moved to (554, 278)
Screenshot: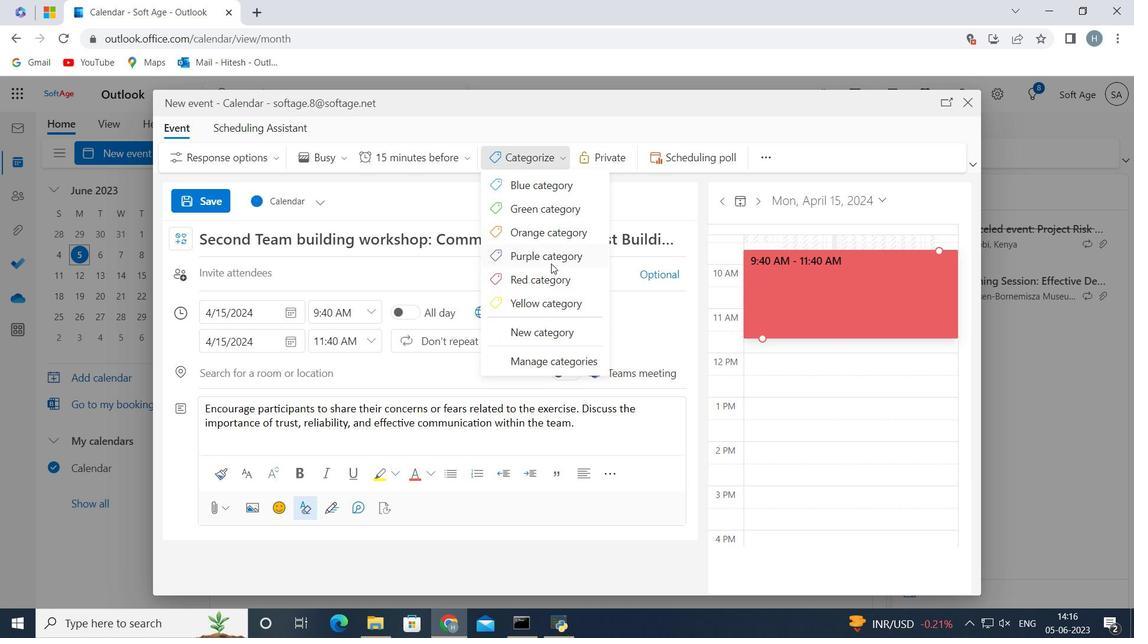 
Action: Mouse pressed left at (554, 278)
Screenshot: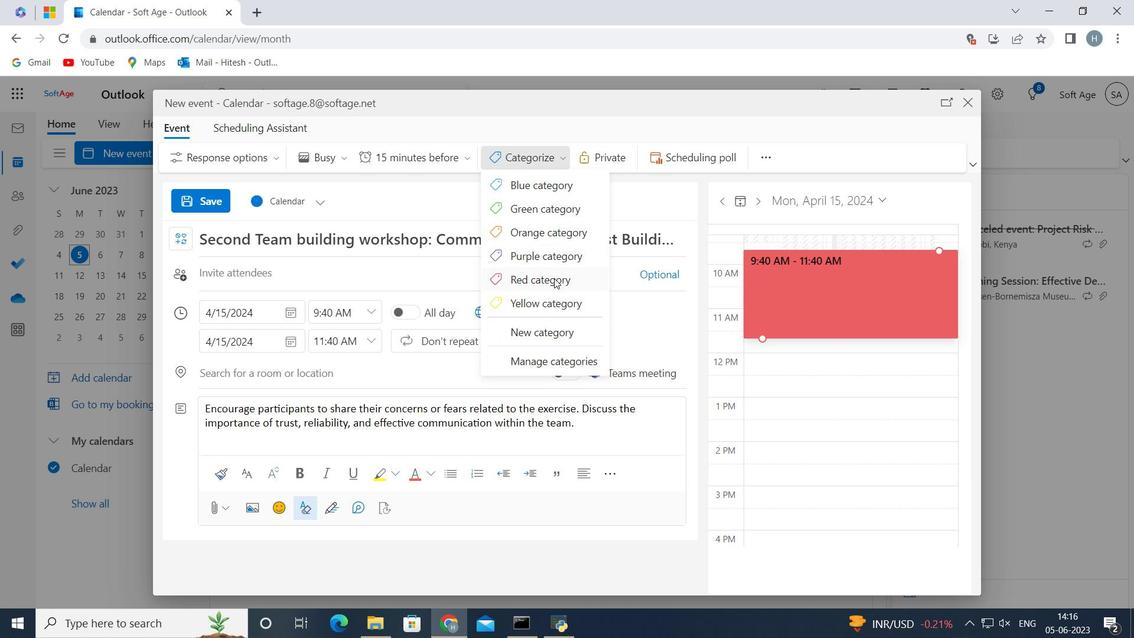 
Action: Mouse moved to (390, 370)
Screenshot: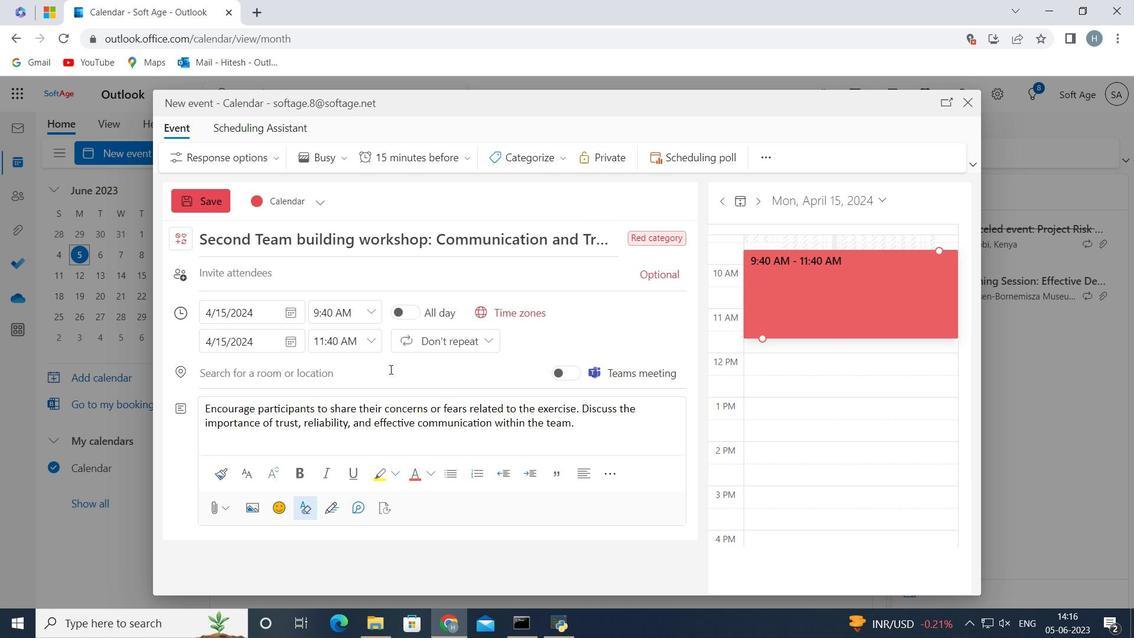
Action: Mouse pressed left at (390, 370)
Screenshot: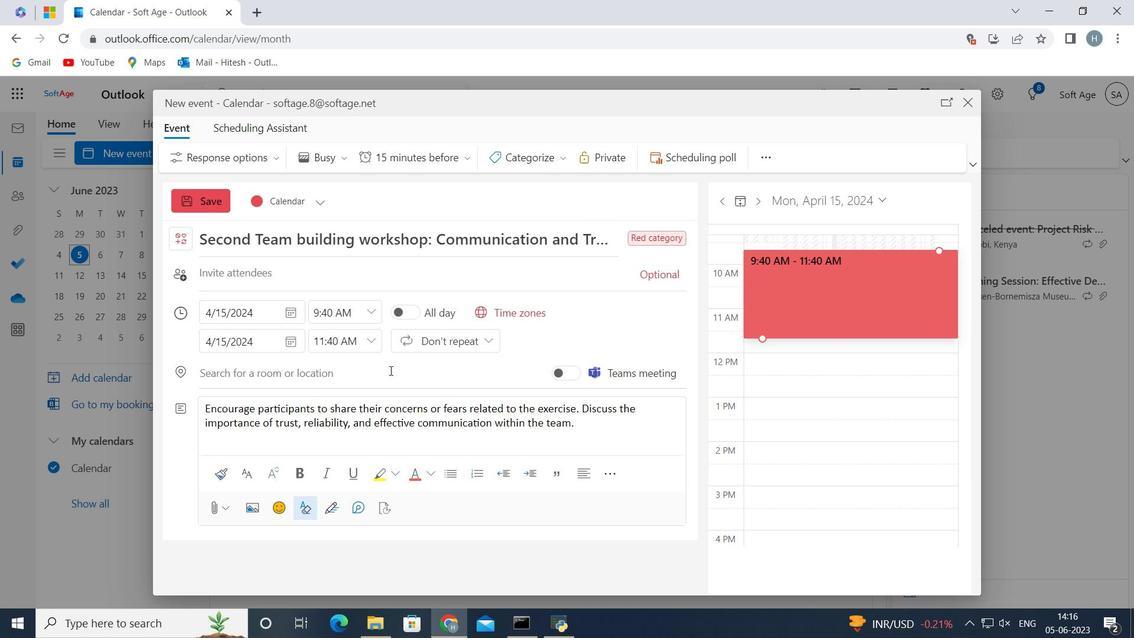 
Action: Key pressed <Key.shift>Cork,<Key.space><Key.shift>Ireland
Screenshot: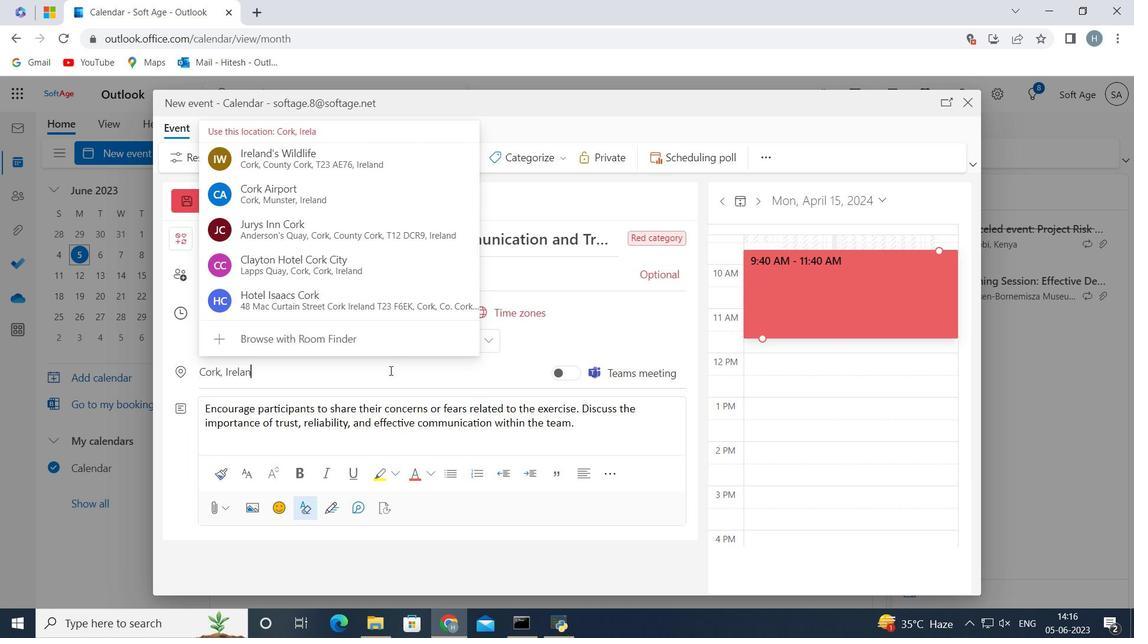 
Action: Mouse moved to (654, 319)
Screenshot: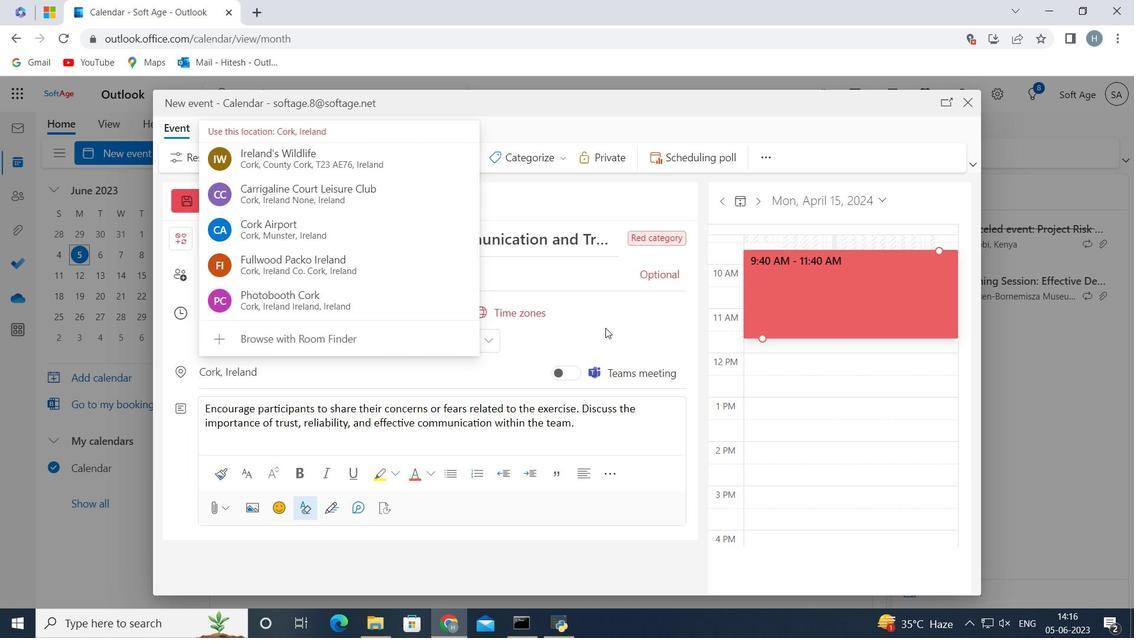
Action: Mouse pressed left at (654, 319)
Screenshot: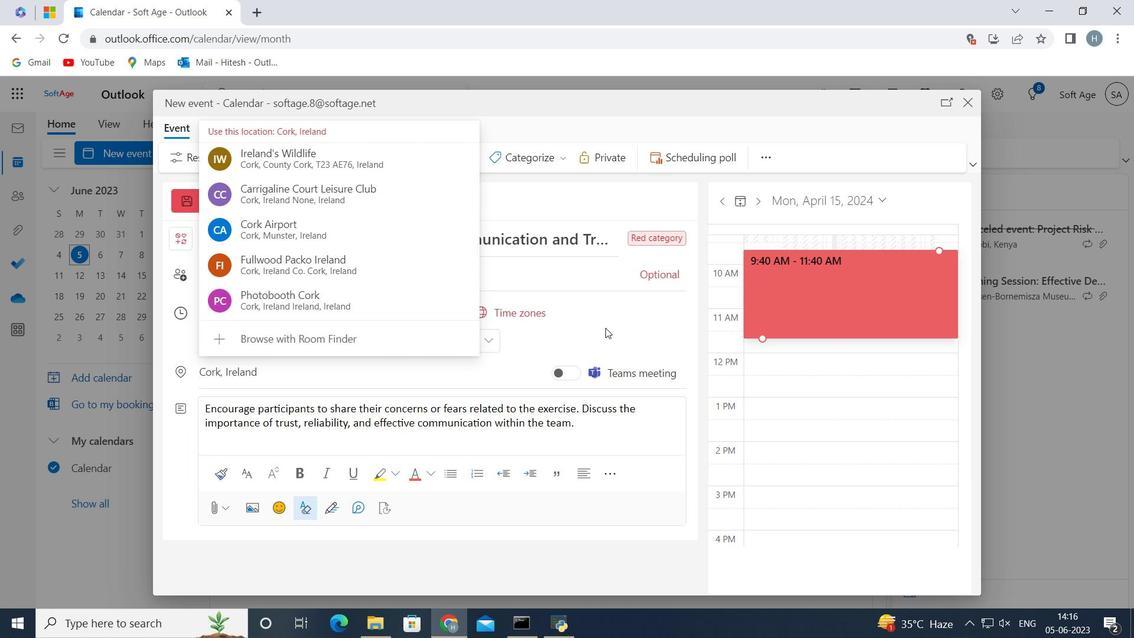 
Action: Mouse moved to (537, 273)
Screenshot: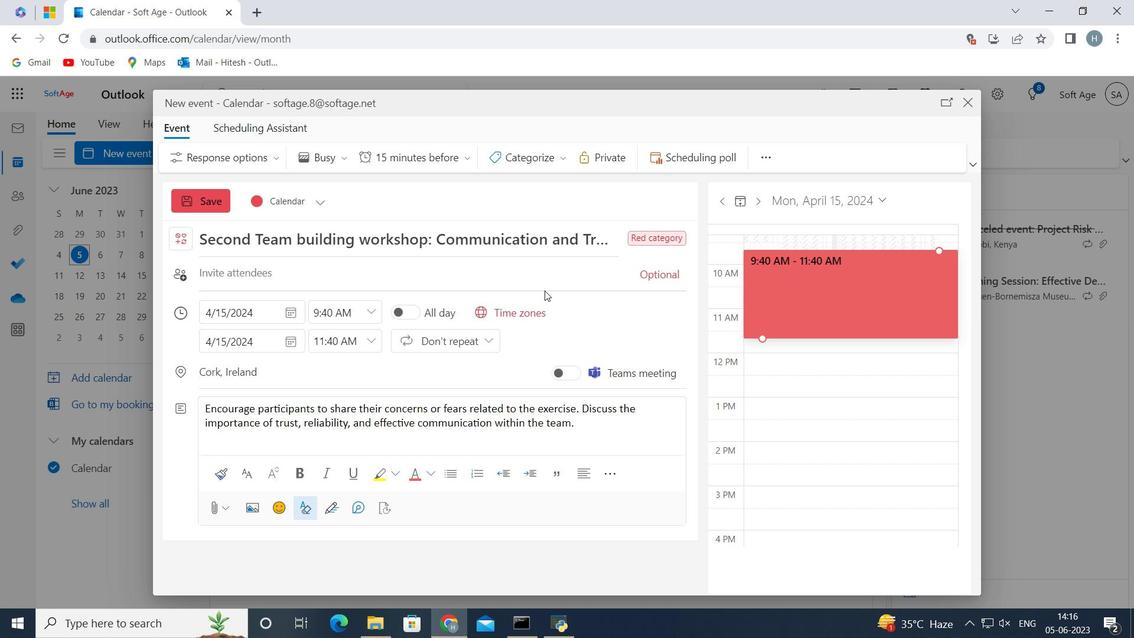 
Action: Mouse pressed left at (537, 273)
Screenshot: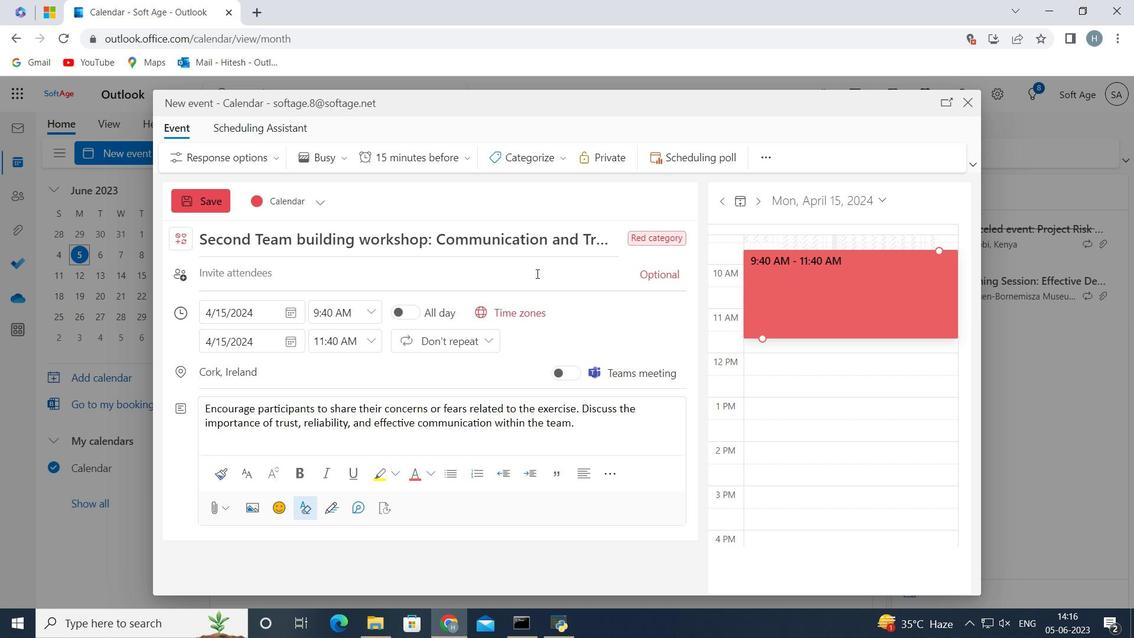 
Action: Key pressed softage.4<Key.shift>@softage.net
Screenshot: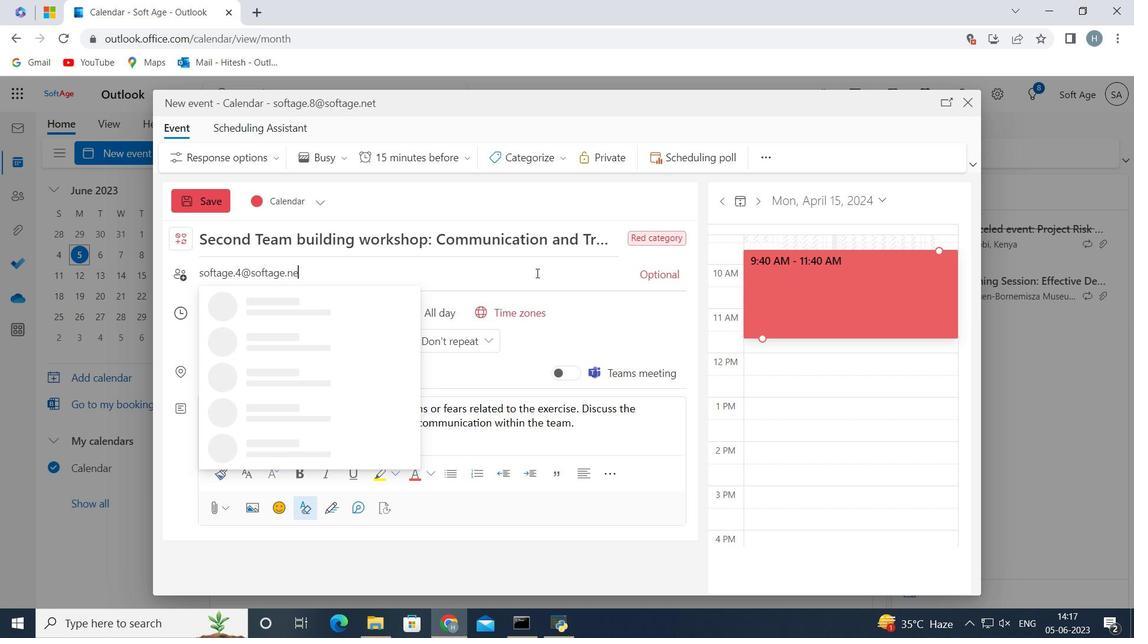 
Action: Mouse moved to (288, 306)
Screenshot: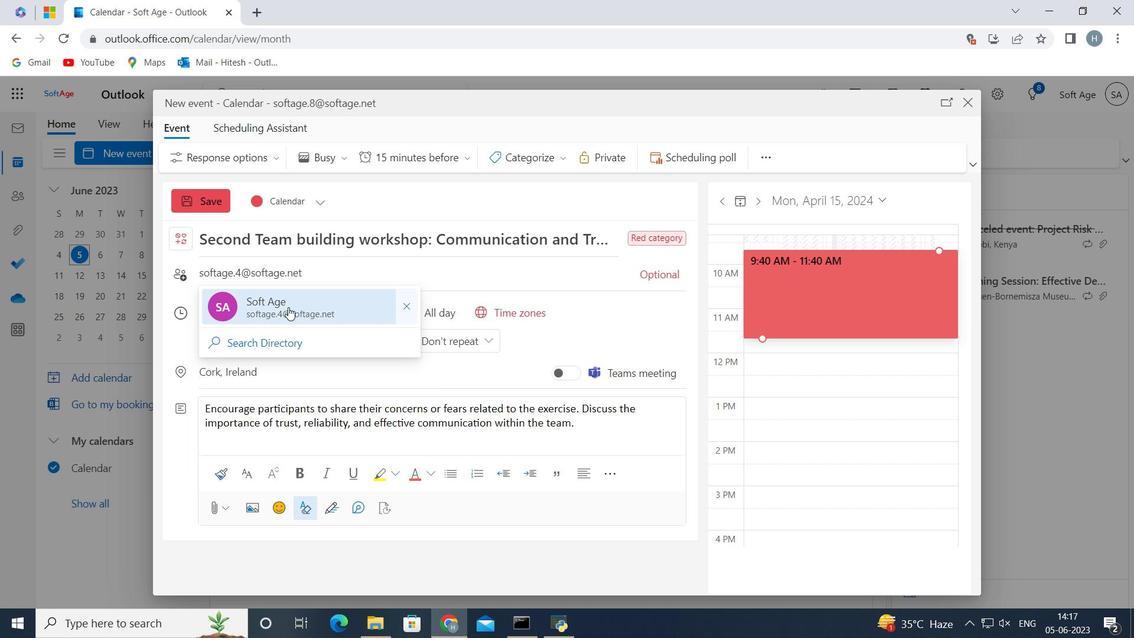 
Action: Mouse pressed left at (288, 306)
Screenshot: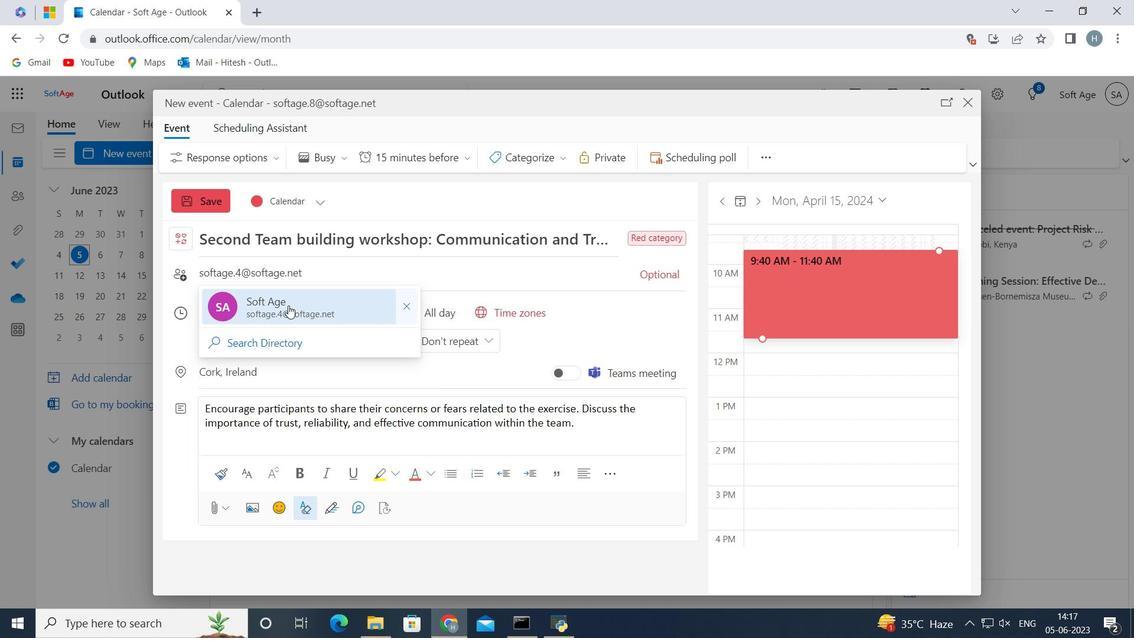 
Action: Key pressed softage.5<Key.shift>@softage.net
Screenshot: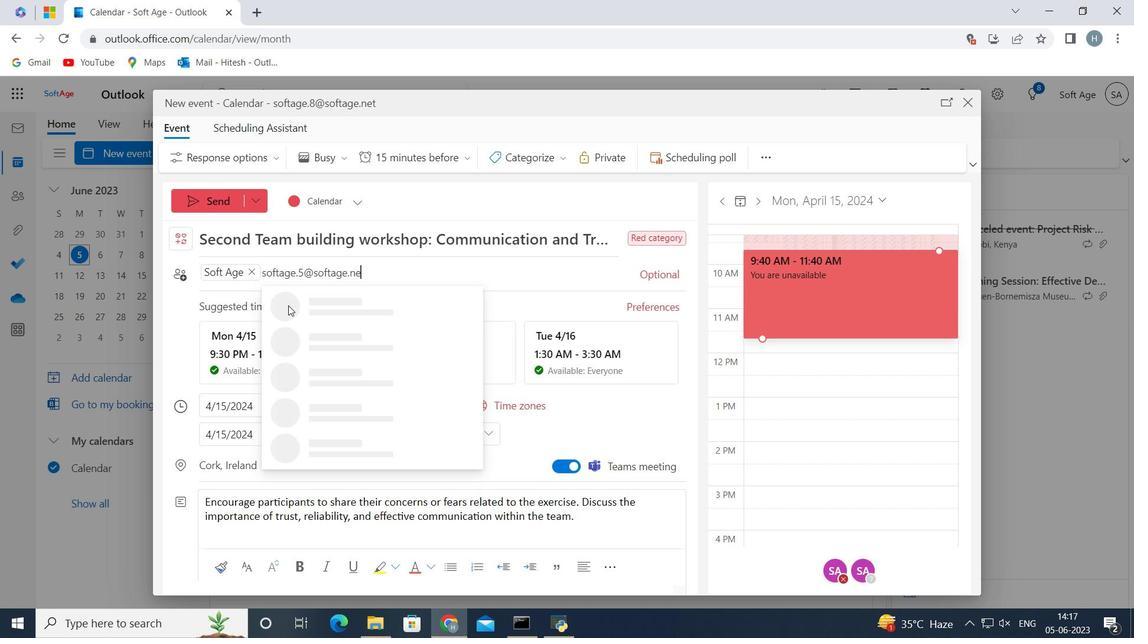 
Action: Mouse moved to (309, 301)
Screenshot: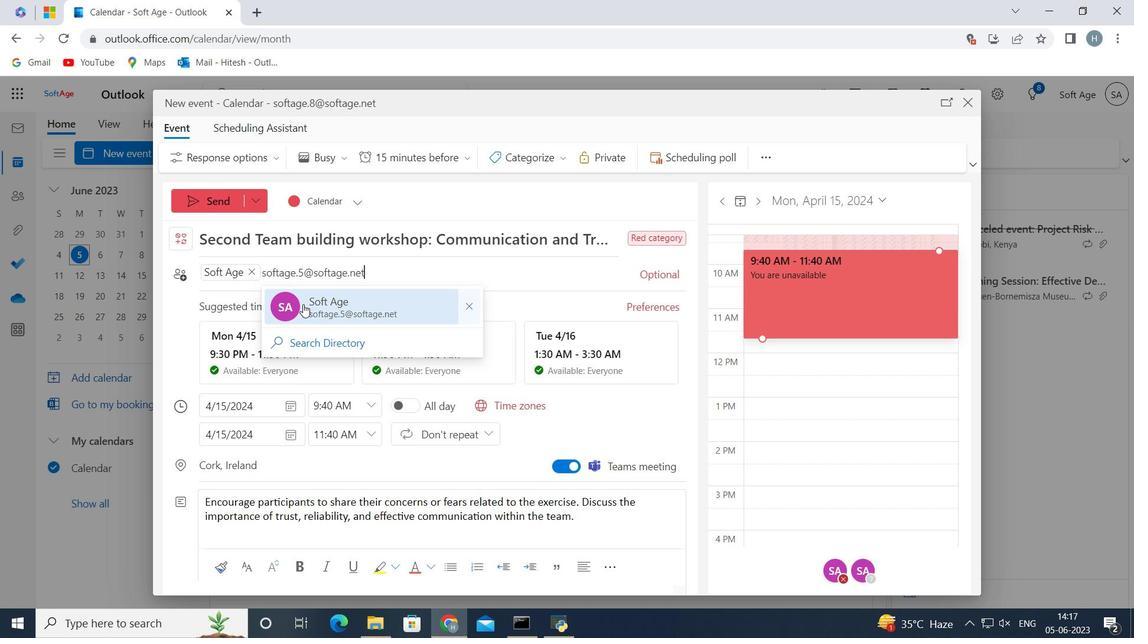 
Action: Mouse pressed left at (309, 301)
Screenshot: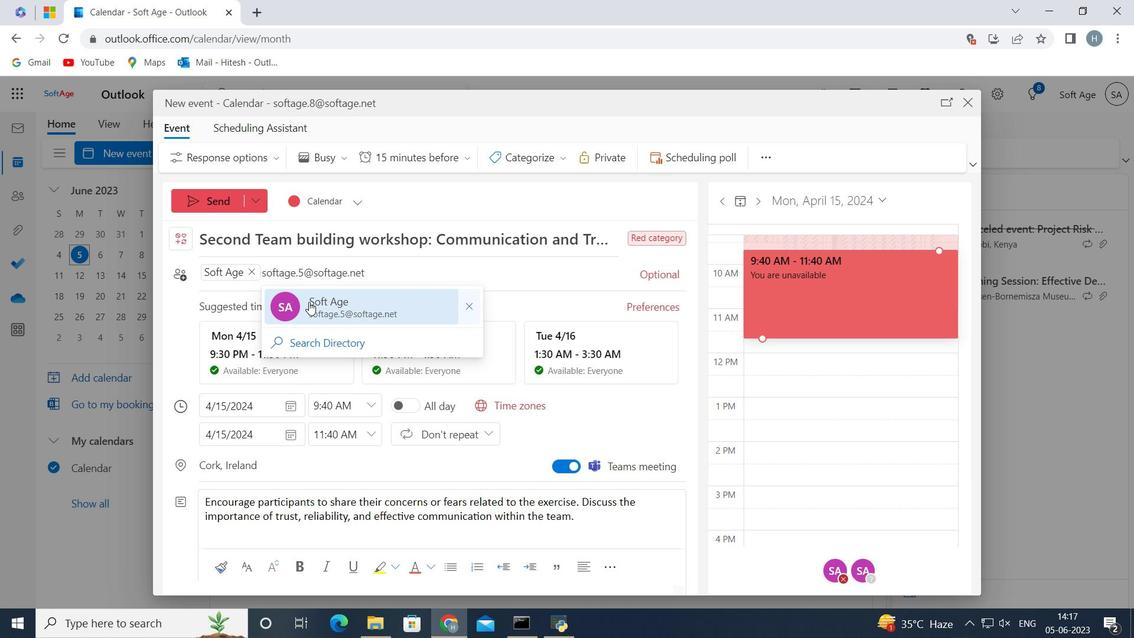 
Action: Mouse moved to (467, 156)
Screenshot: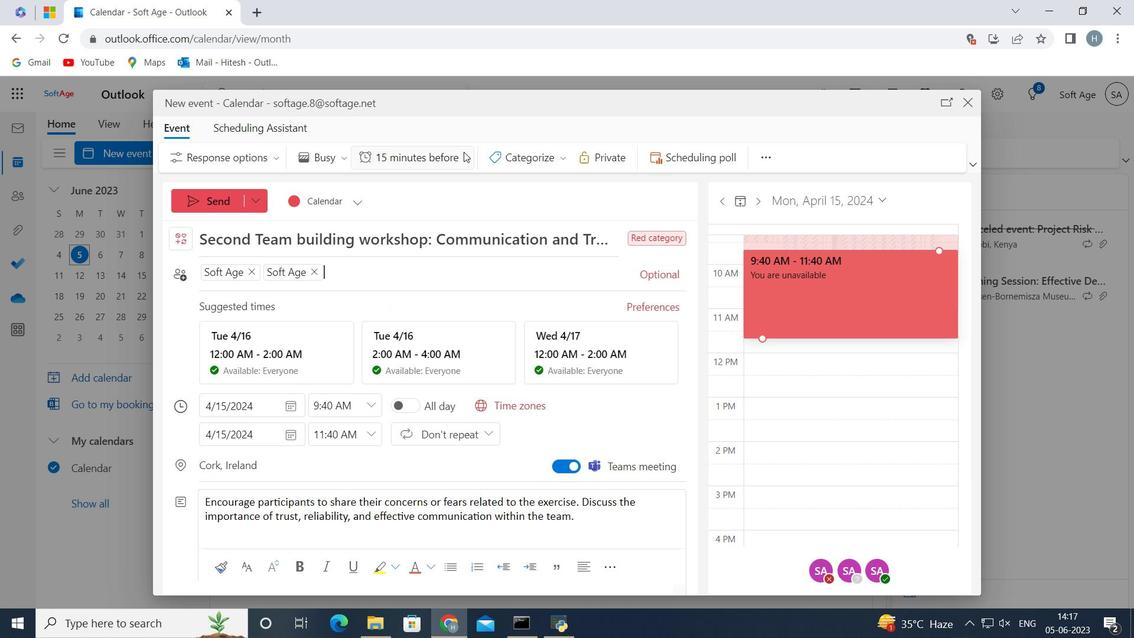 
Action: Mouse pressed left at (467, 156)
Screenshot: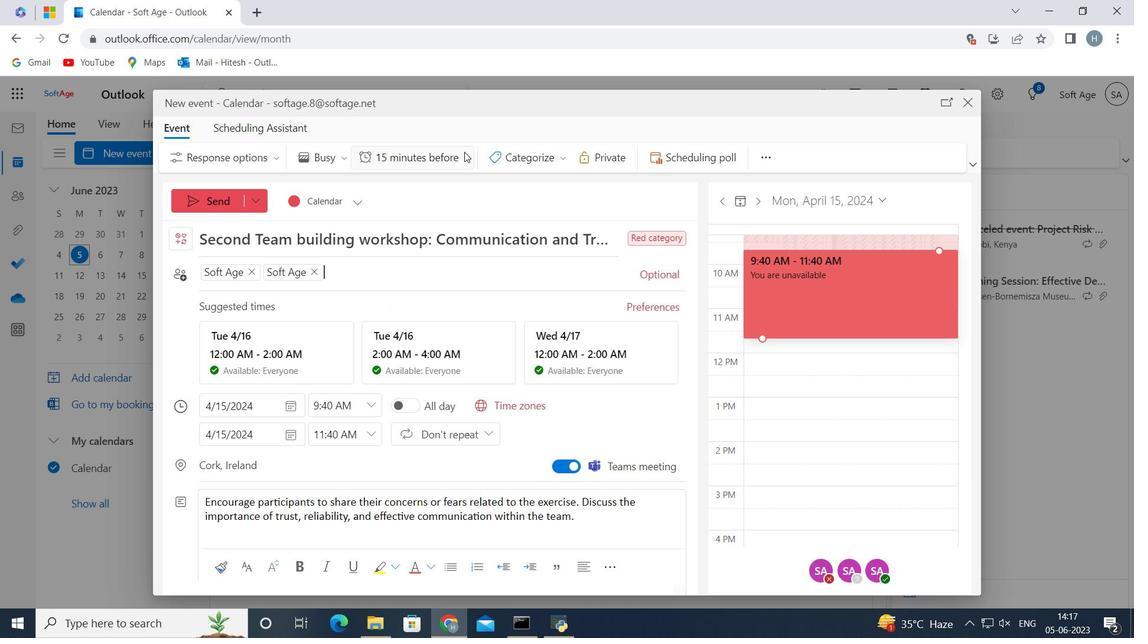 
Action: Mouse moved to (437, 208)
Screenshot: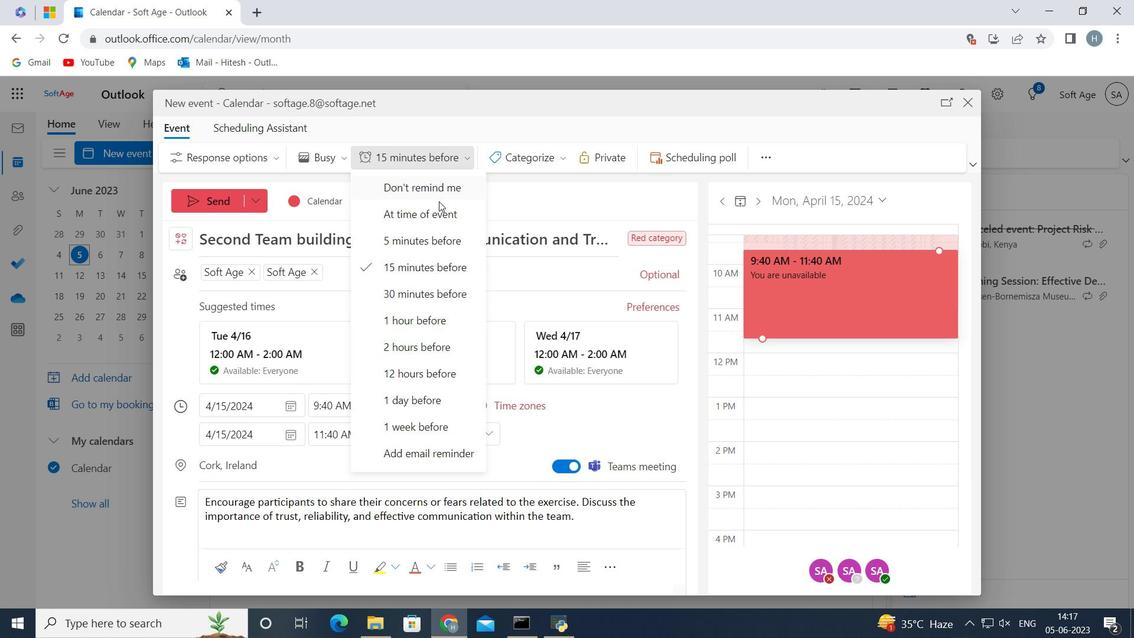 
Action: Mouse pressed left at (437, 208)
Screenshot: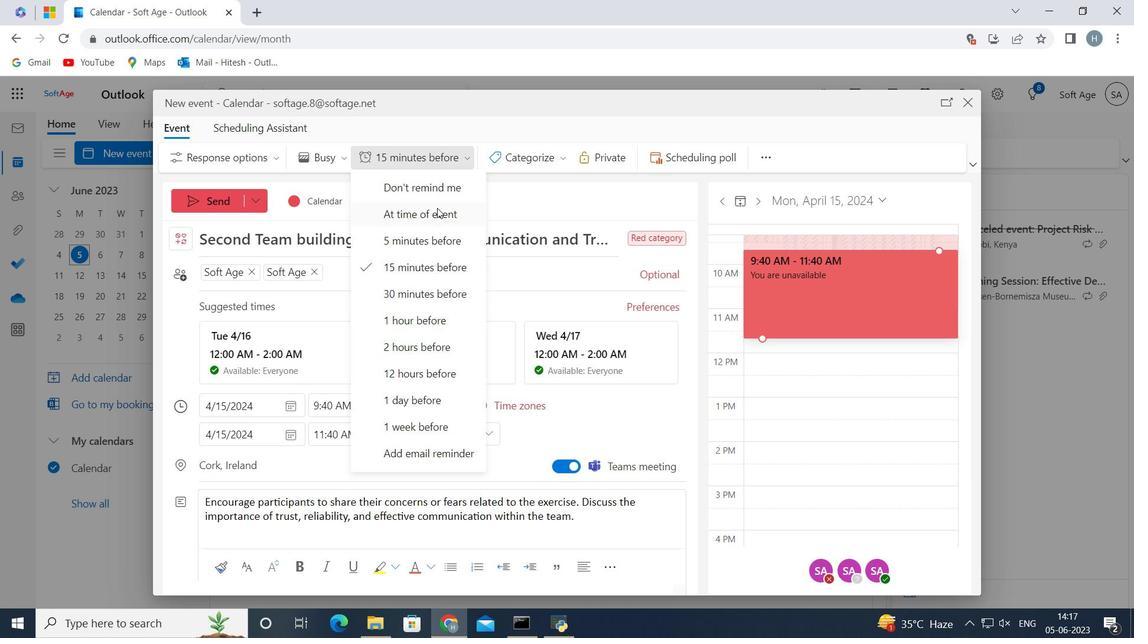 
Action: Mouse moved to (201, 200)
Screenshot: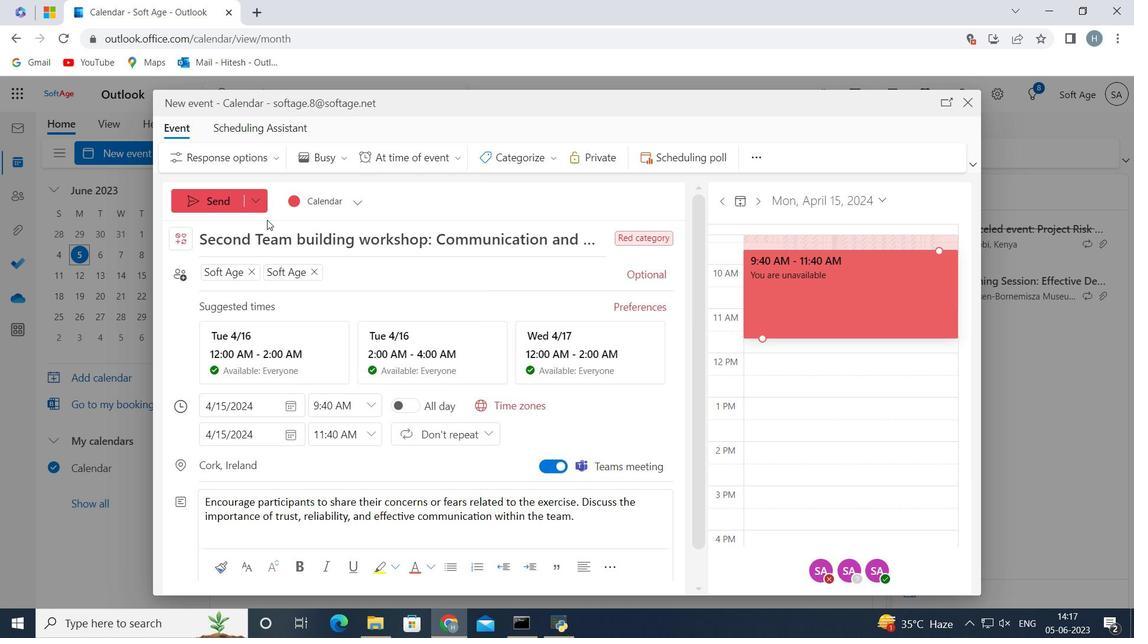 
Action: Mouse pressed left at (201, 200)
Screenshot: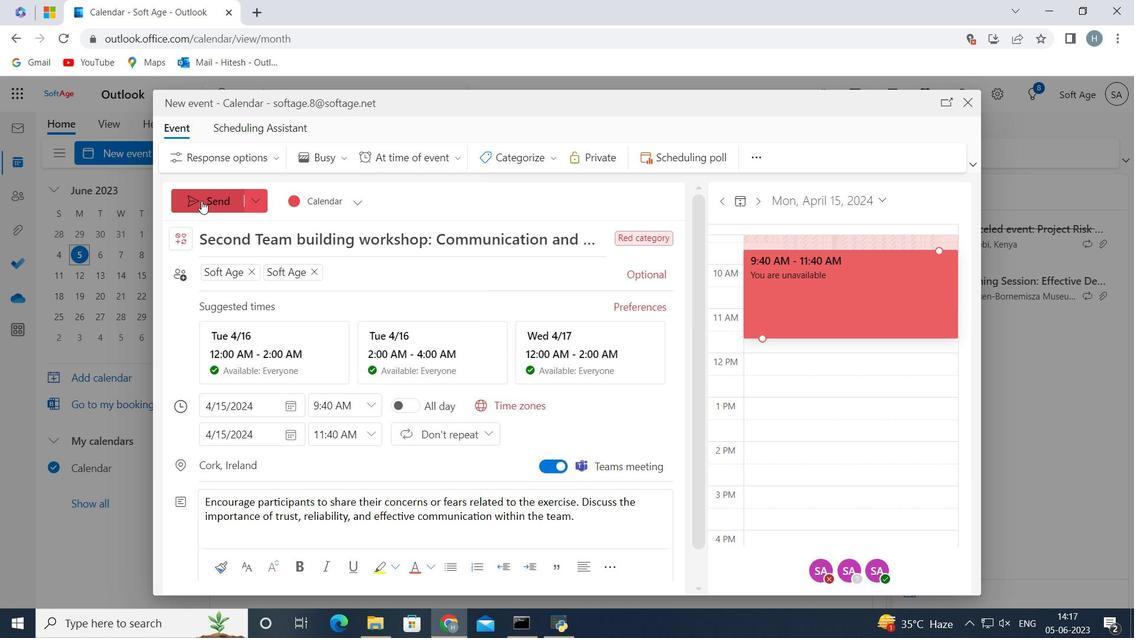 
Action: Mouse moved to (516, 203)
Screenshot: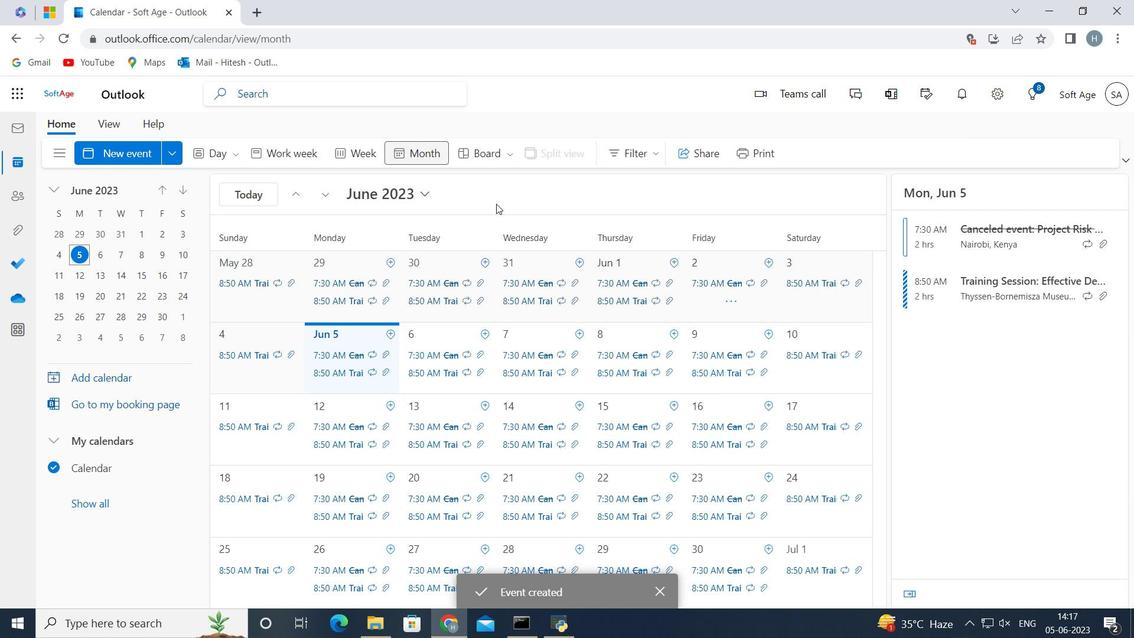 
